 Task: Look for space in Dwārka, India from 2nd September, 2023 to 6th September, 2023 for 2 adults in price range Rs.15000 to Rs.20000. Place can be entire place with 1  bedroom having 1 bed and 1 bathroom. Property type can be house, flat, guest house, hotel. Amenities needed are: washing machine. Booking option can be shelf check-in. Required host language is English.
Action: Mouse moved to (474, 119)
Screenshot: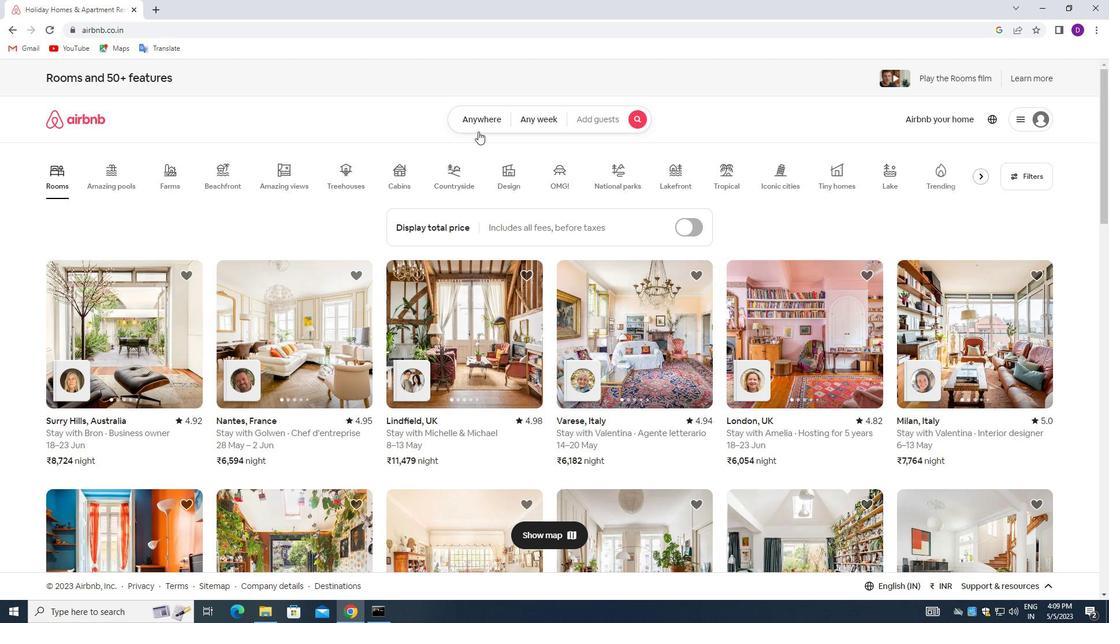 
Action: Mouse pressed left at (474, 119)
Screenshot: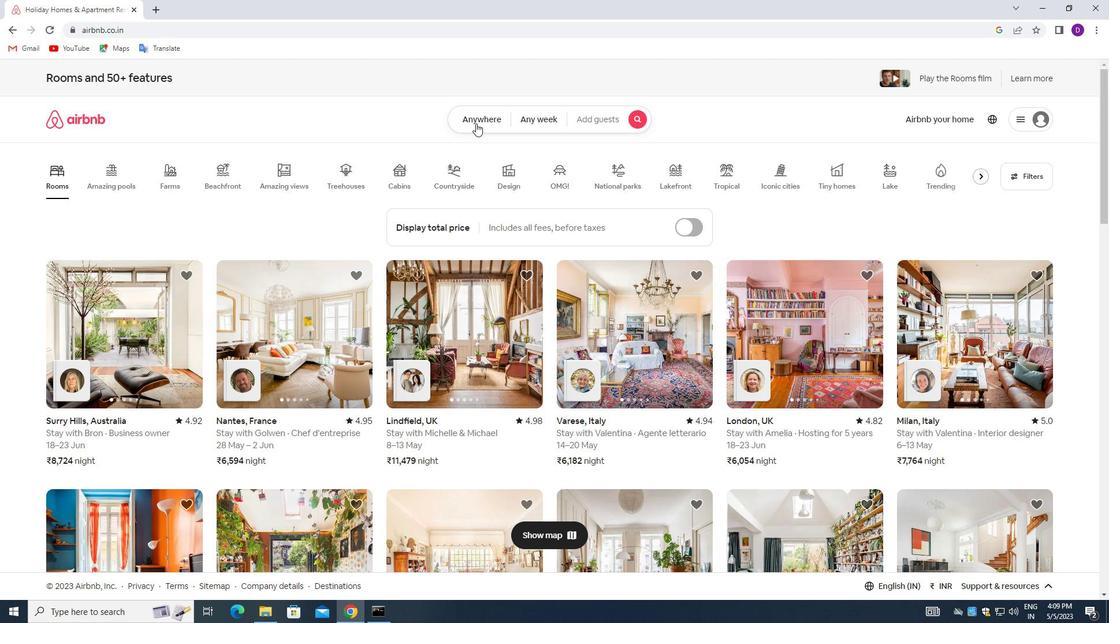 
Action: Mouse moved to (427, 165)
Screenshot: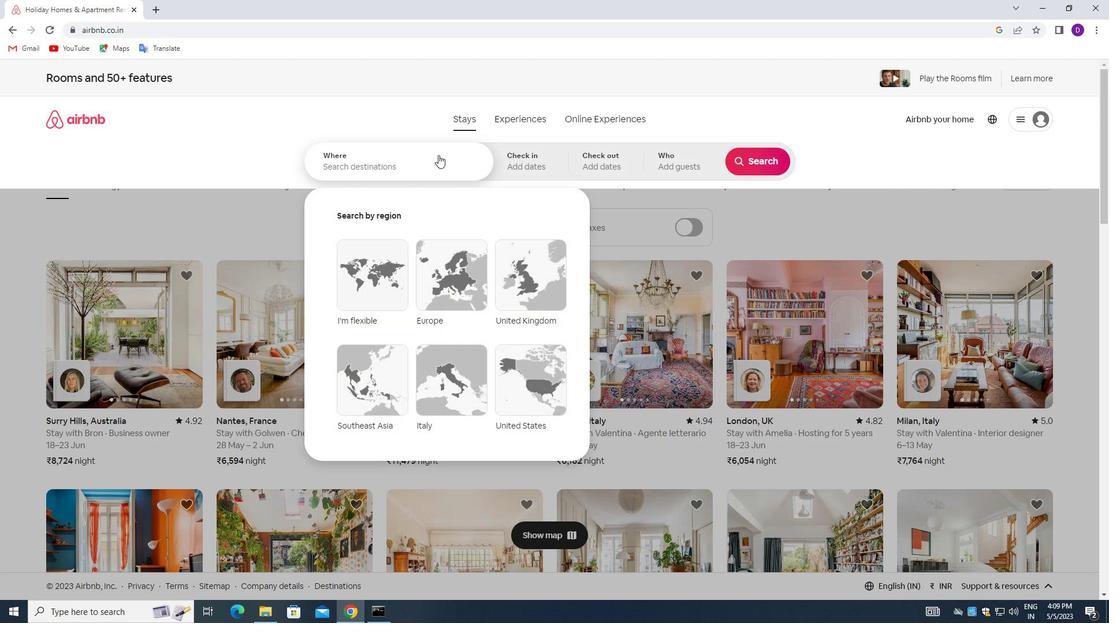 
Action: Mouse pressed left at (427, 165)
Screenshot: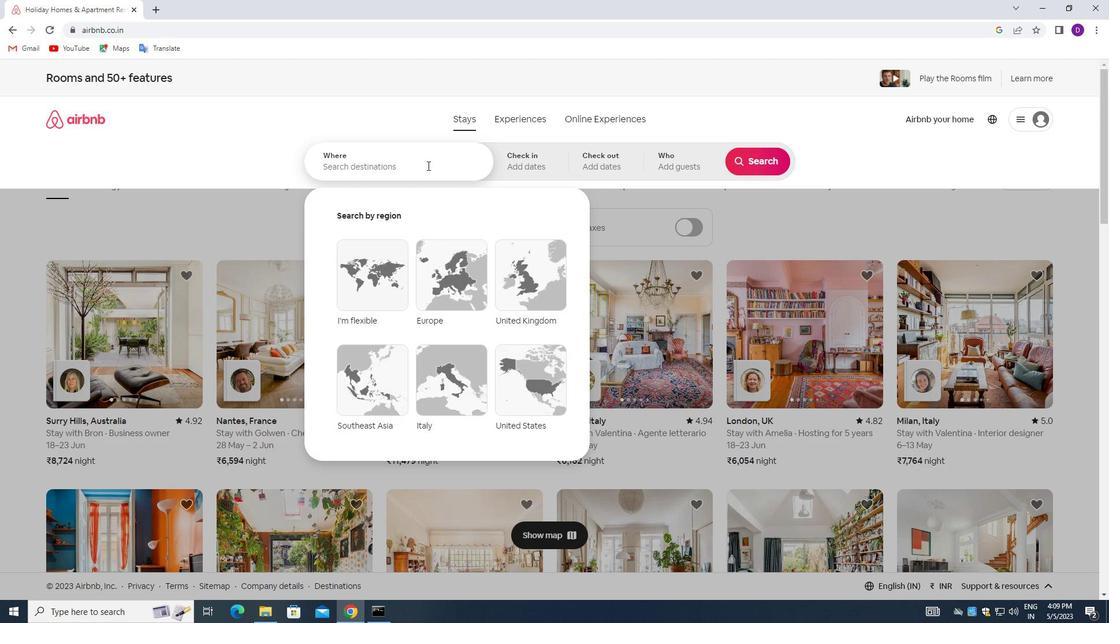 
Action: Mouse moved to (202, 246)
Screenshot: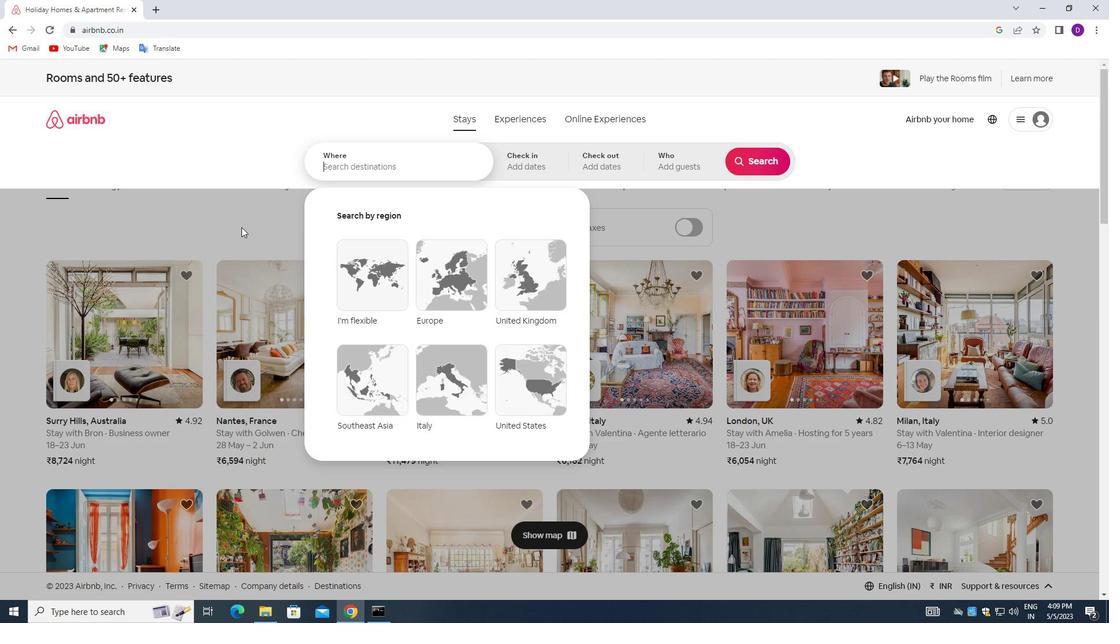 
Action: Key pressed <Key.shift_r>Dwarka,<Key.space><Key.shift>INDIA<Key.enter>
Screenshot: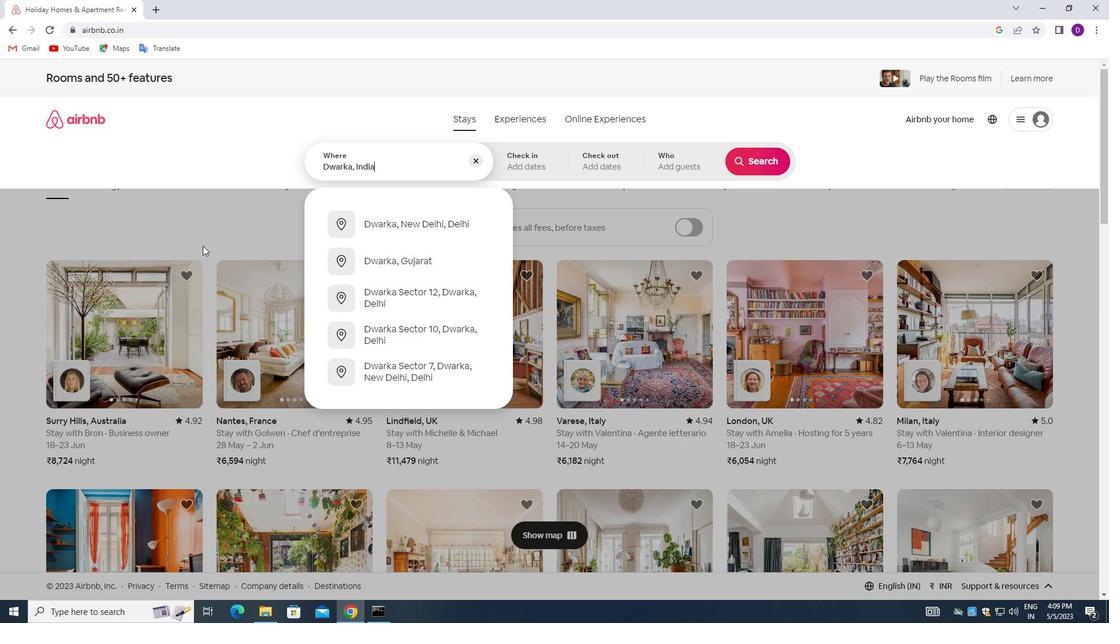 
Action: Mouse moved to (758, 256)
Screenshot: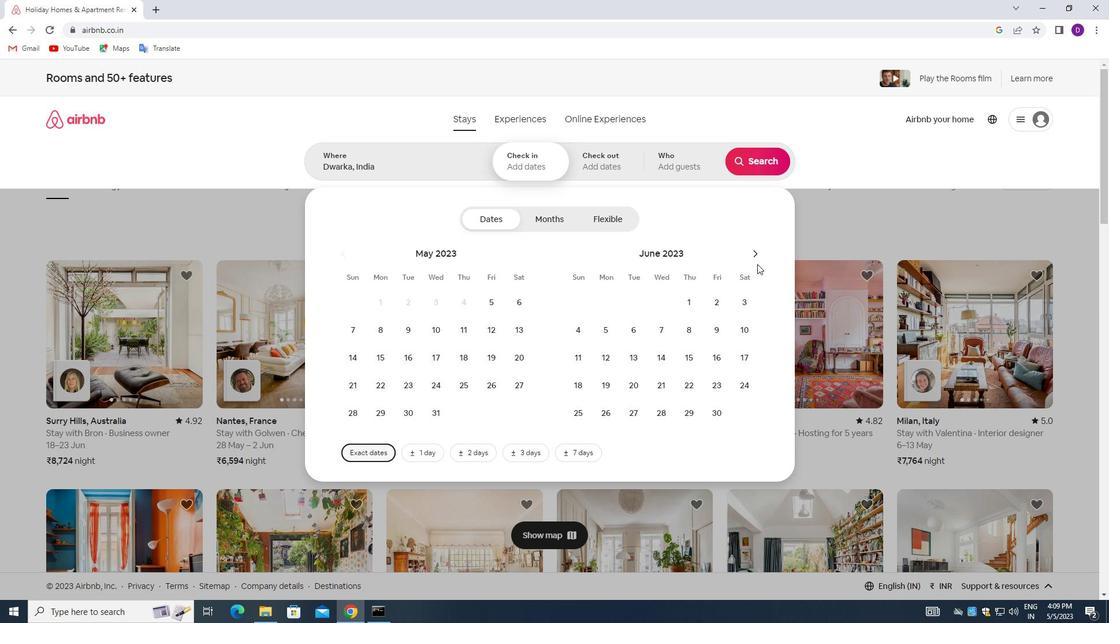 
Action: Mouse pressed left at (758, 256)
Screenshot: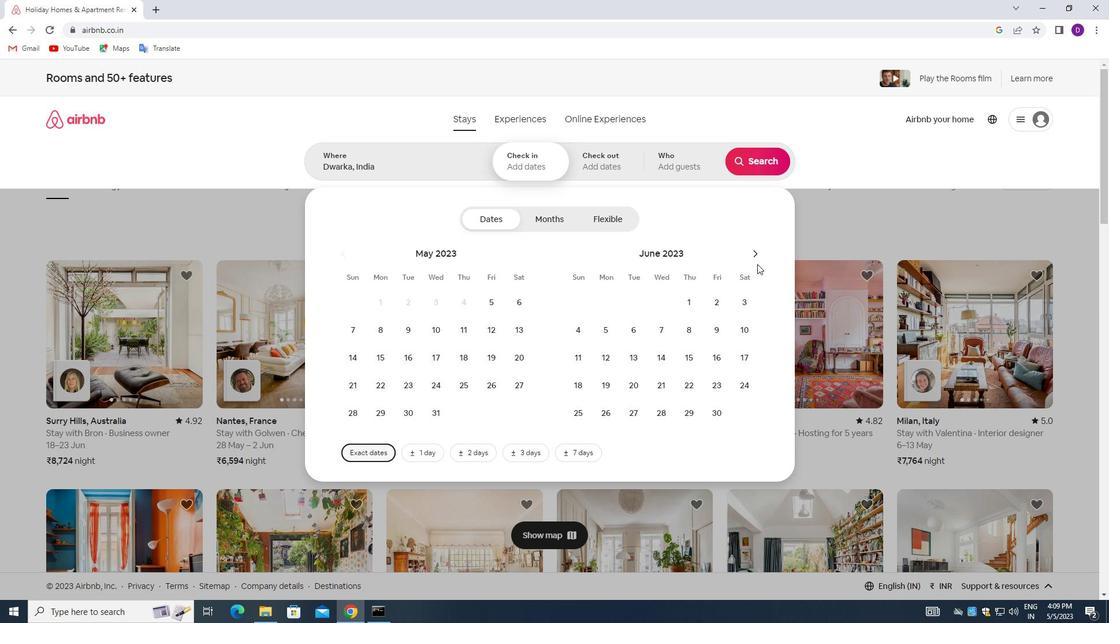 
Action: Mouse pressed left at (758, 256)
Screenshot: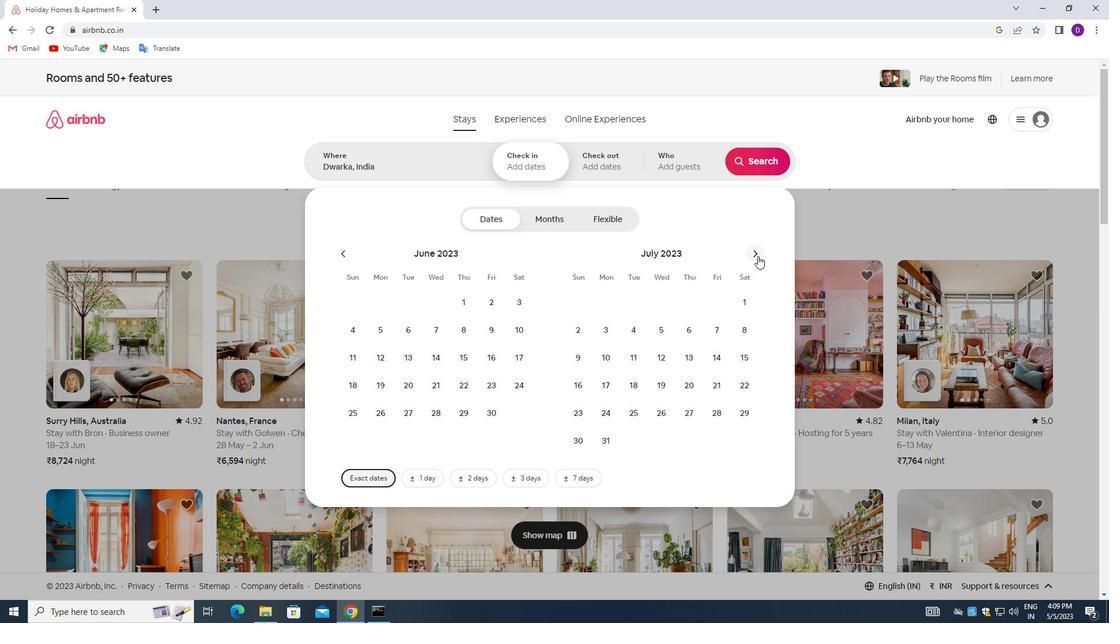 
Action: Mouse pressed left at (758, 256)
Screenshot: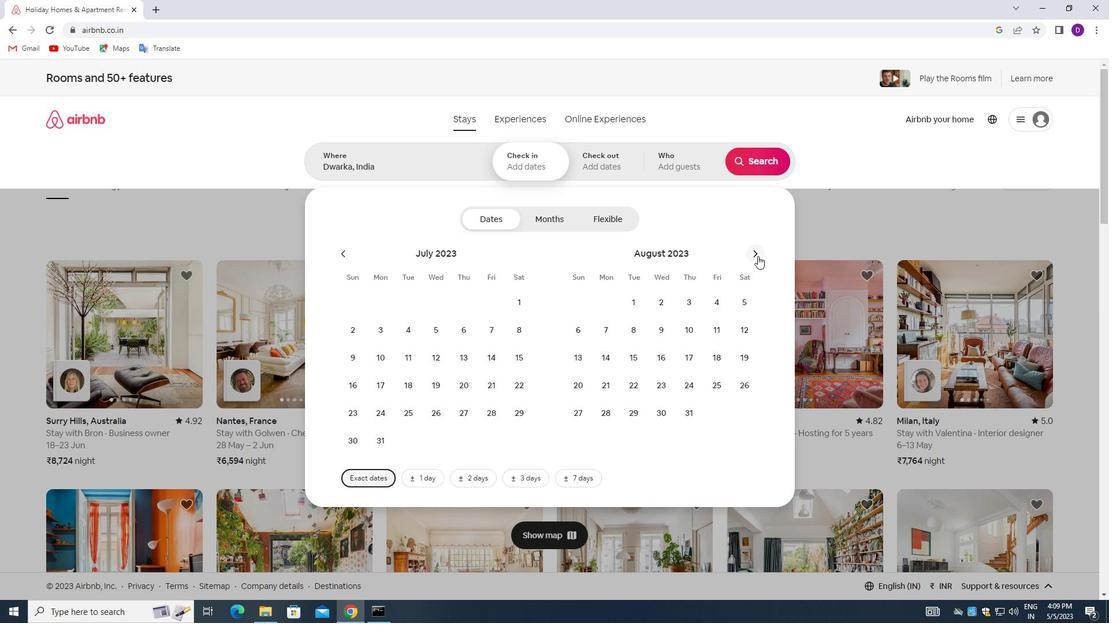 
Action: Mouse moved to (734, 301)
Screenshot: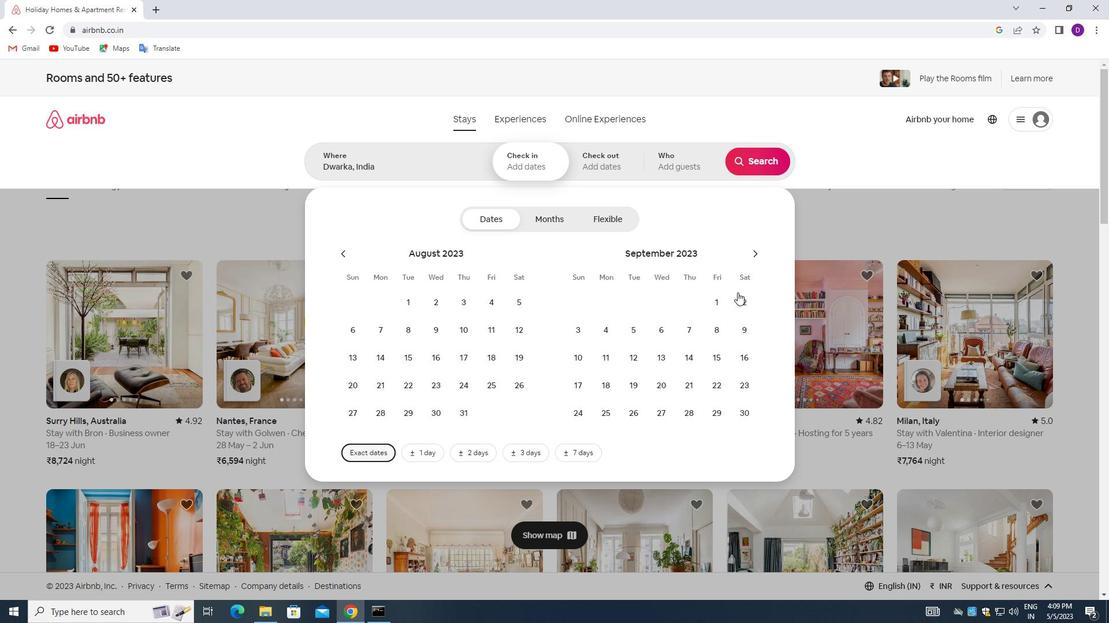 
Action: Mouse pressed left at (734, 301)
Screenshot: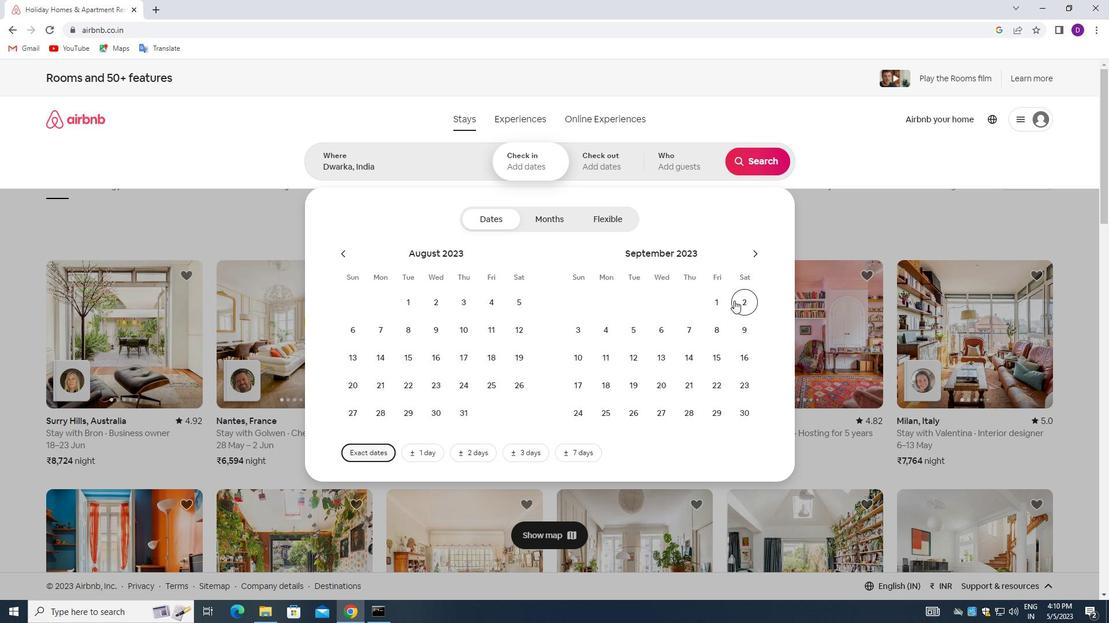 
Action: Mouse moved to (667, 336)
Screenshot: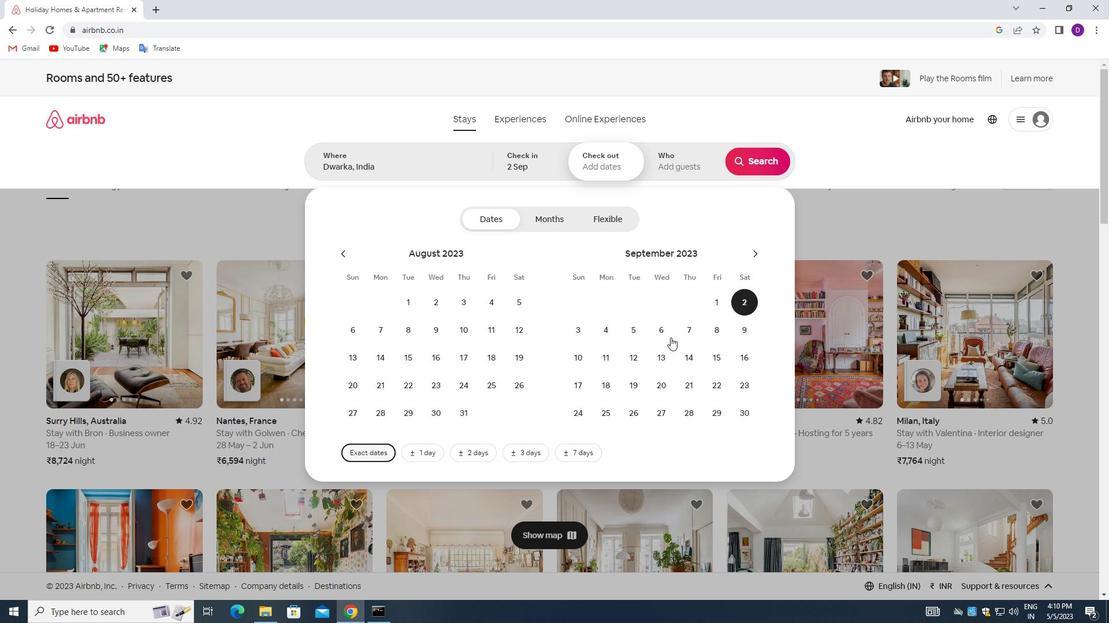 
Action: Mouse pressed left at (667, 336)
Screenshot: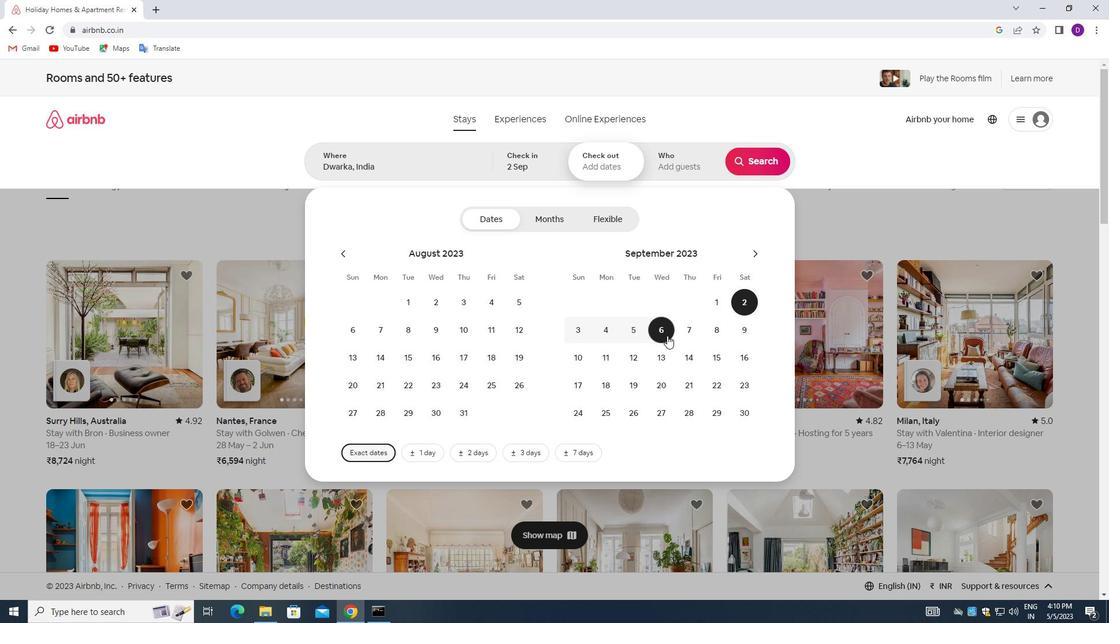 
Action: Mouse moved to (671, 166)
Screenshot: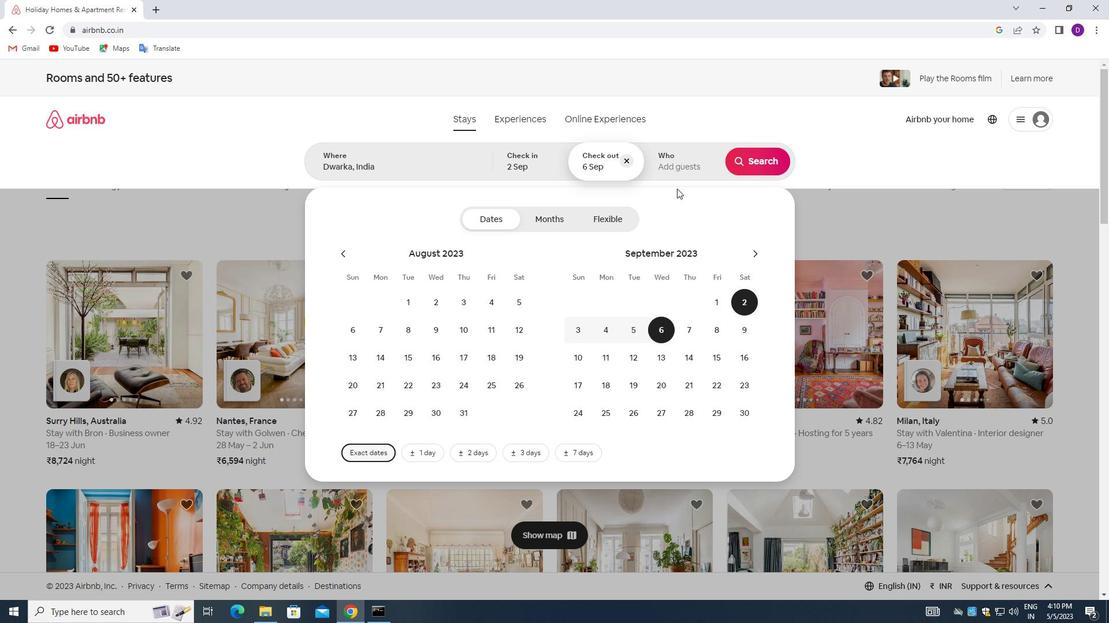 
Action: Mouse pressed left at (671, 166)
Screenshot: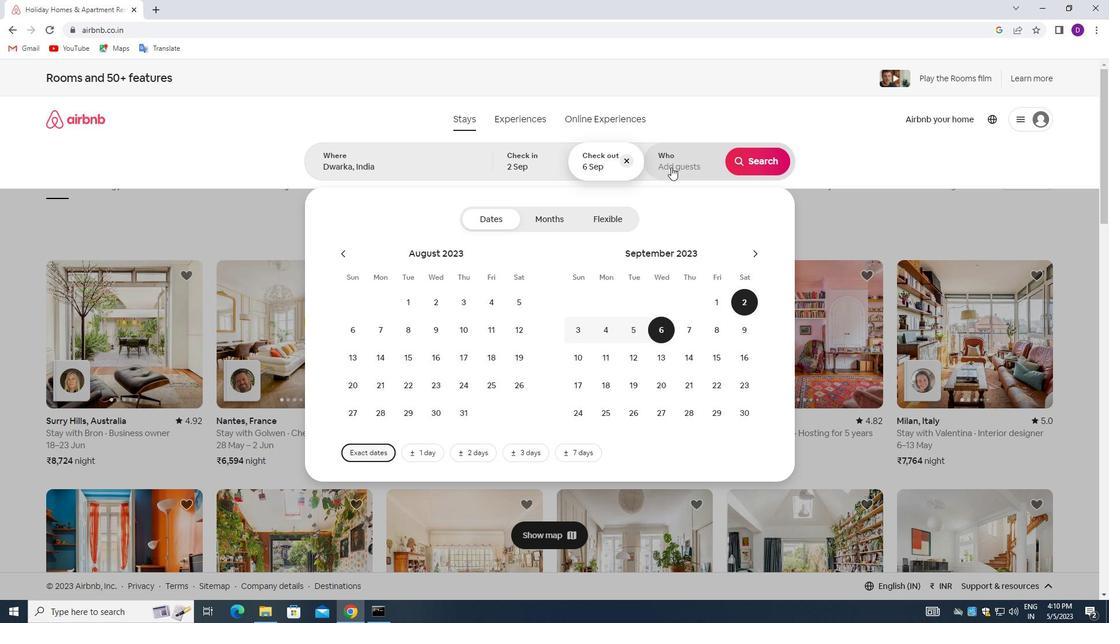 
Action: Mouse moved to (770, 217)
Screenshot: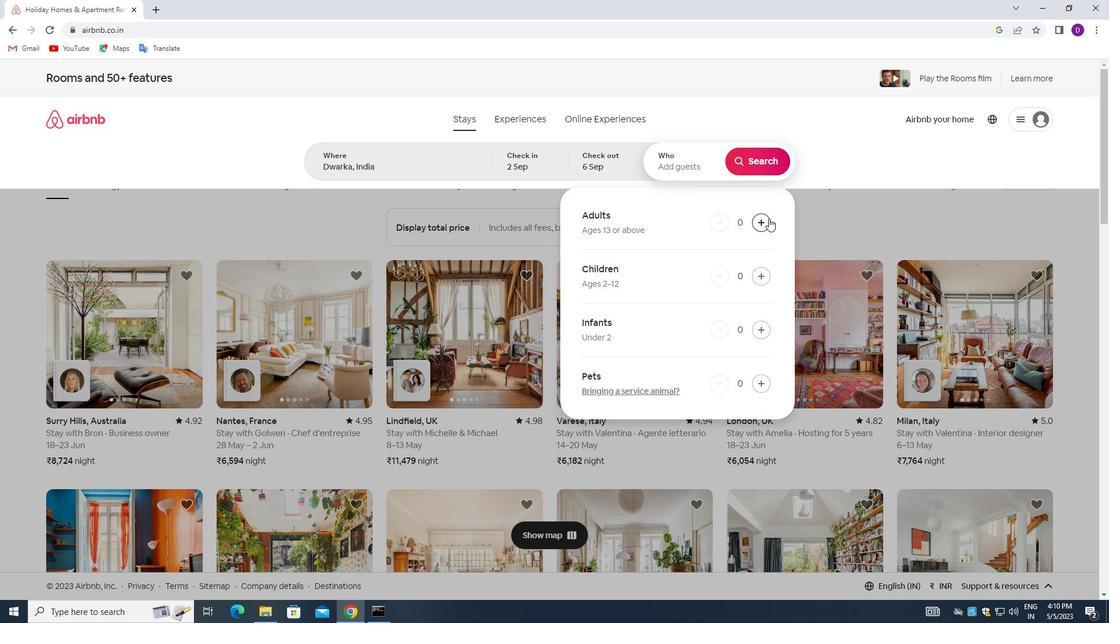 
Action: Mouse pressed left at (770, 217)
Screenshot: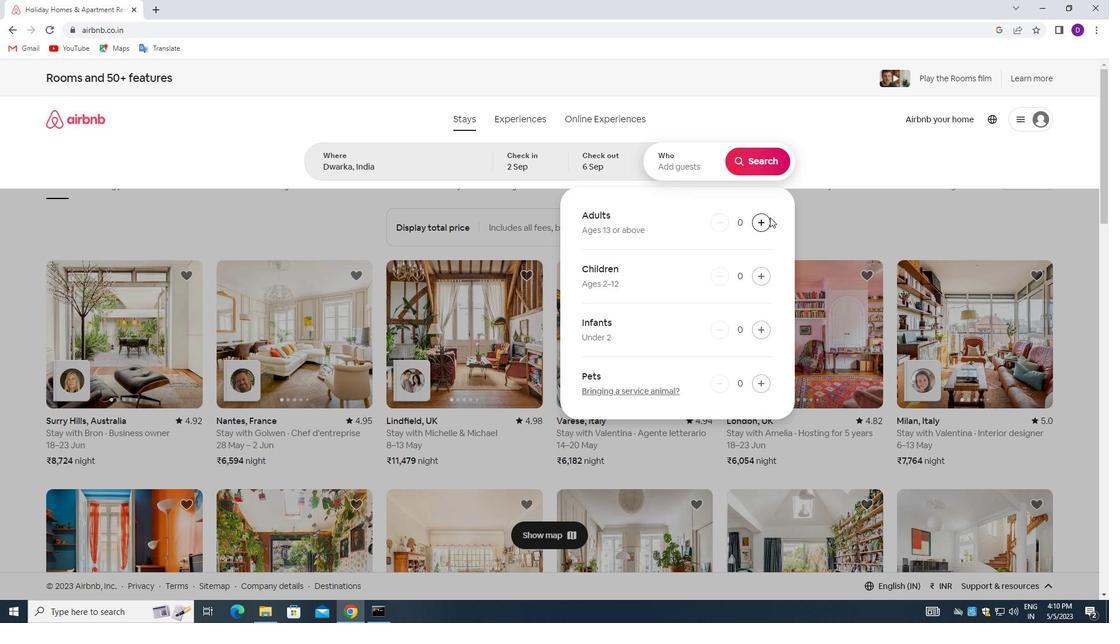 
Action: Mouse moved to (764, 218)
Screenshot: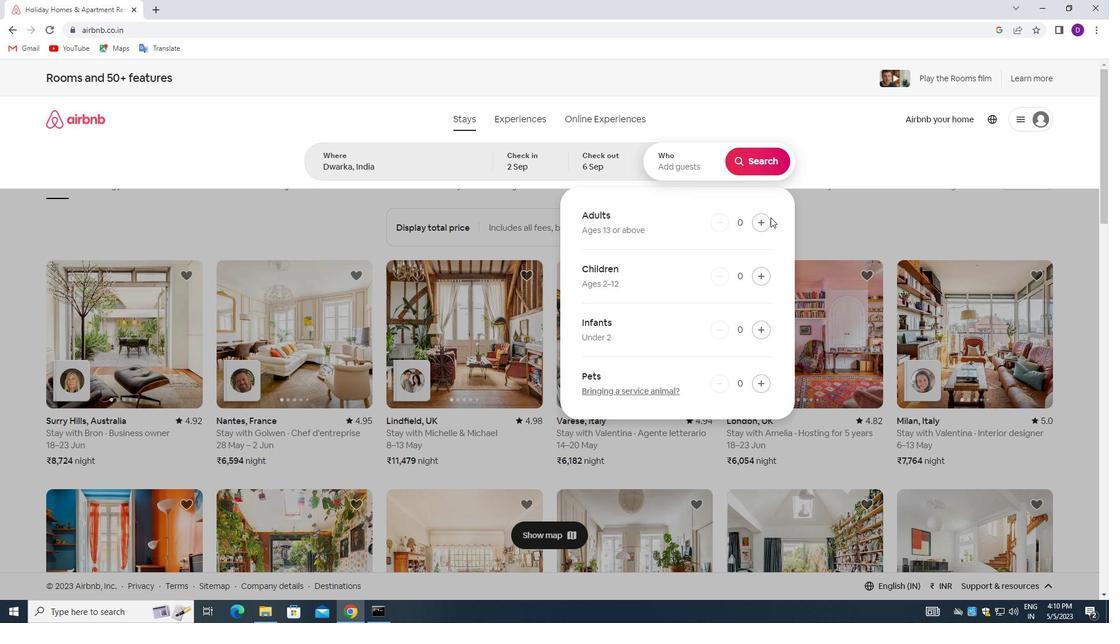 
Action: Mouse pressed left at (764, 218)
Screenshot: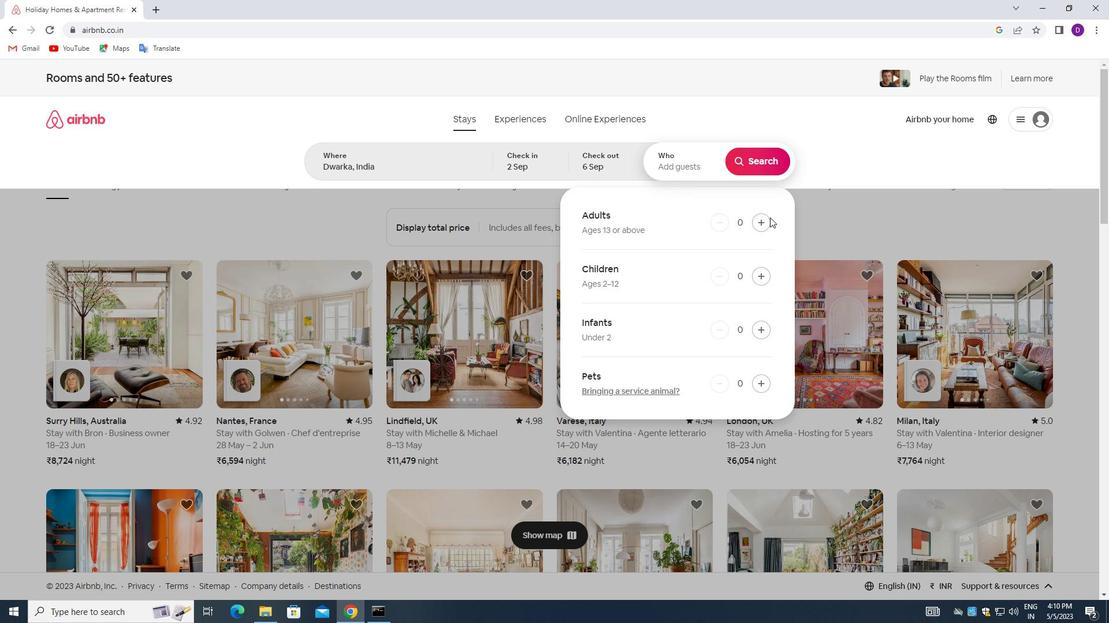 
Action: Mouse pressed left at (764, 218)
Screenshot: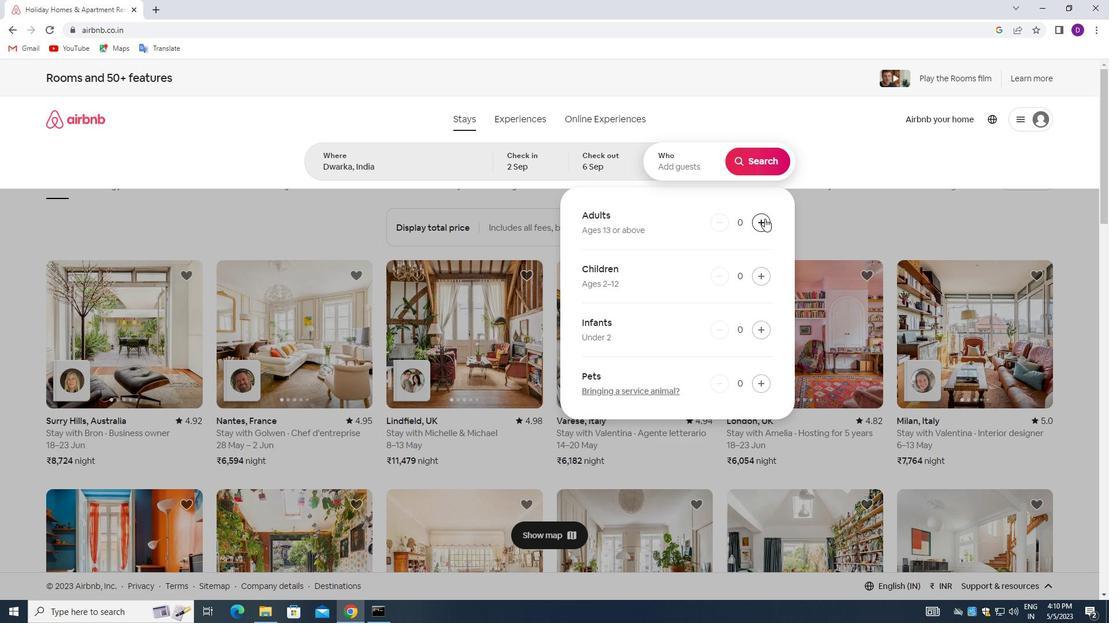 
Action: Mouse moved to (760, 154)
Screenshot: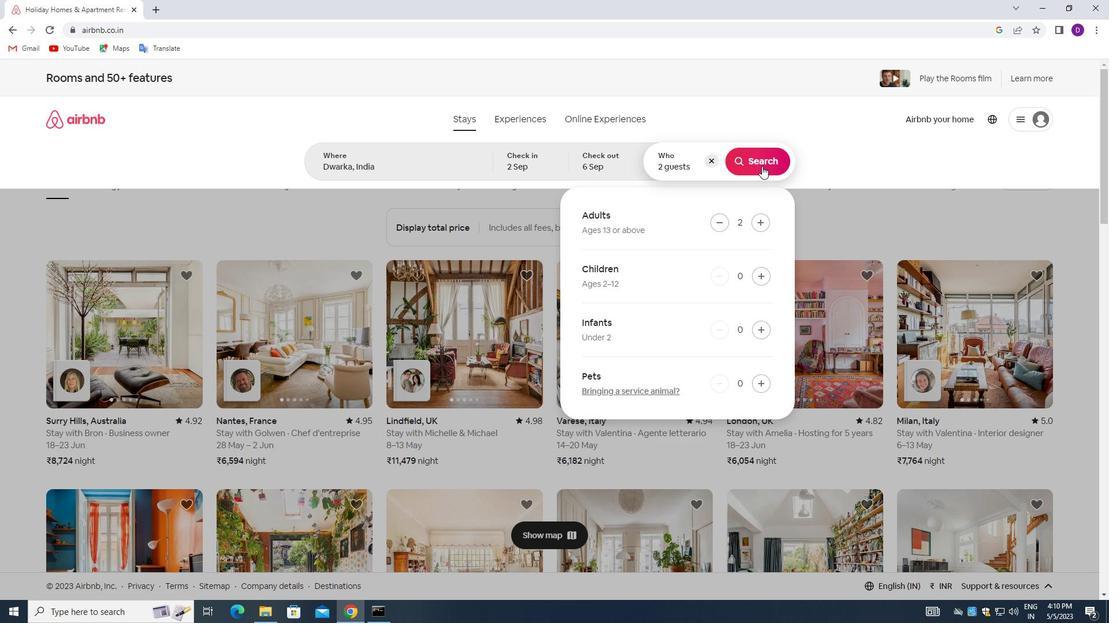 
Action: Mouse pressed left at (760, 154)
Screenshot: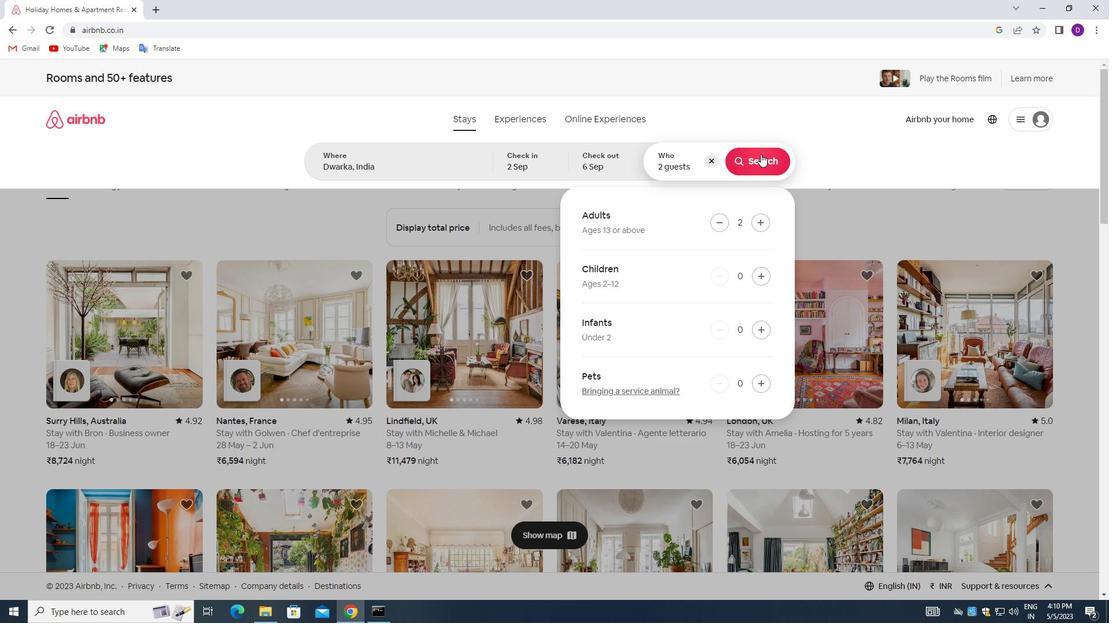 
Action: Mouse moved to (1044, 128)
Screenshot: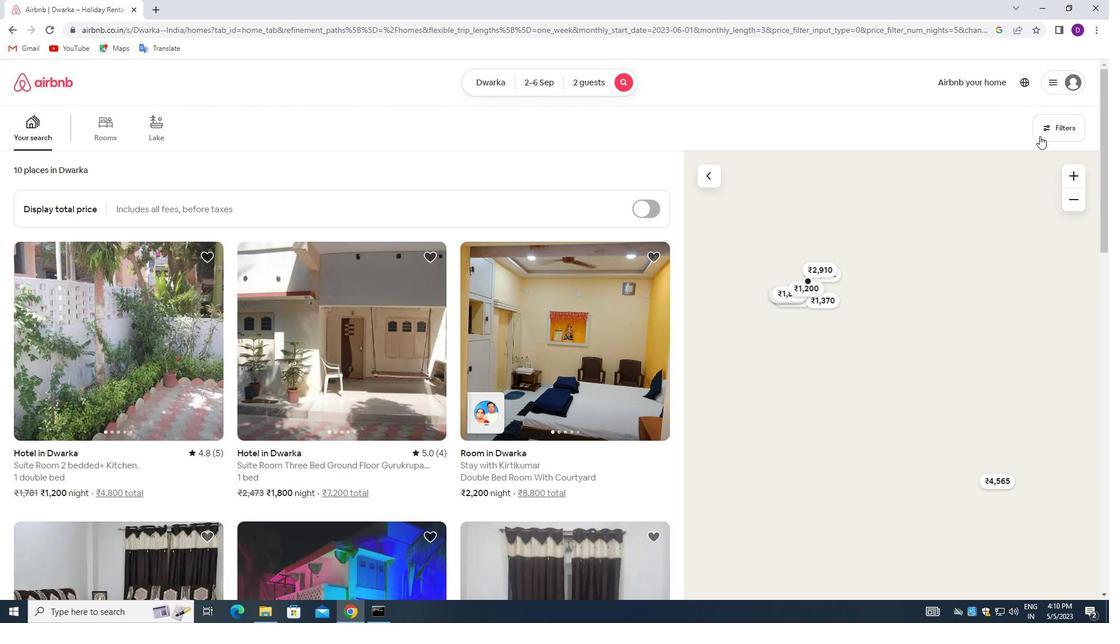 
Action: Mouse pressed left at (1044, 128)
Screenshot: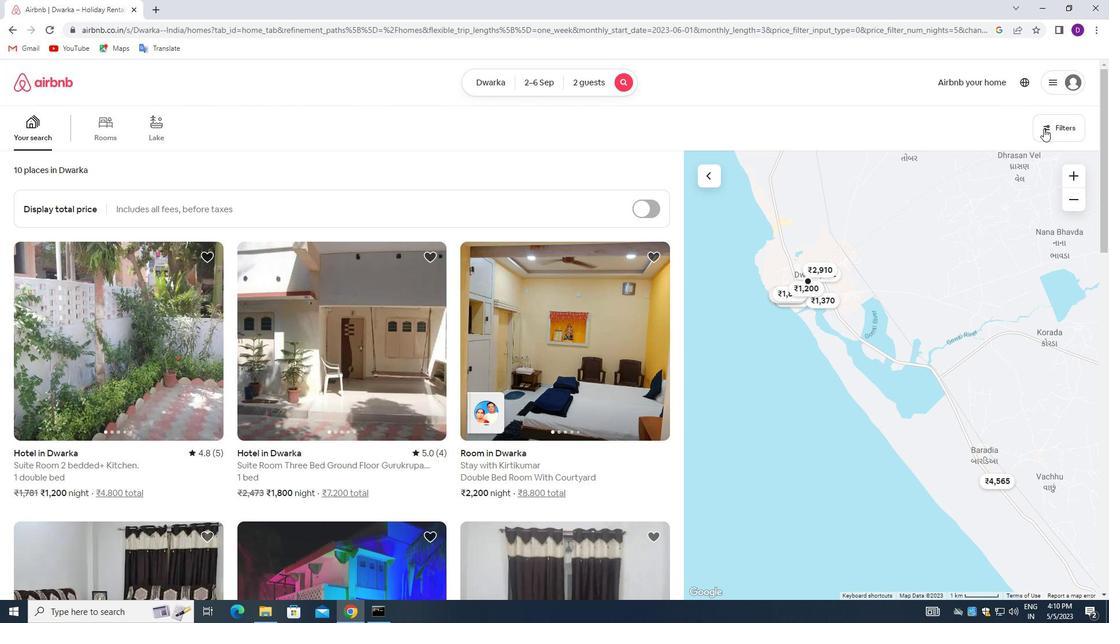 
Action: Mouse moved to (478, 328)
Screenshot: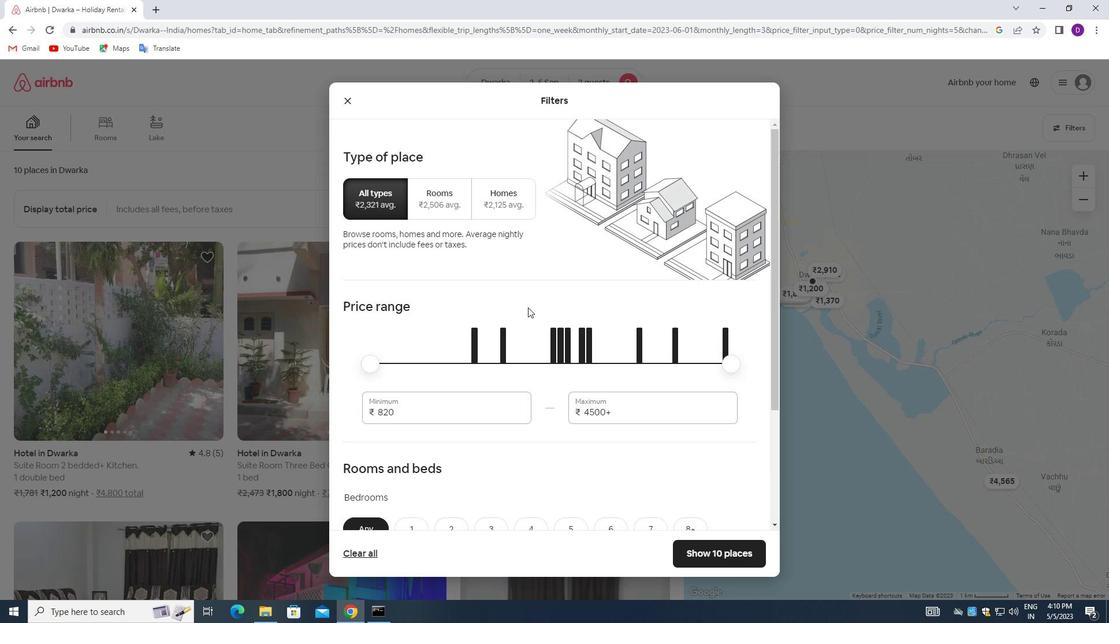 
Action: Mouse scrolled (478, 327) with delta (0, 0)
Screenshot: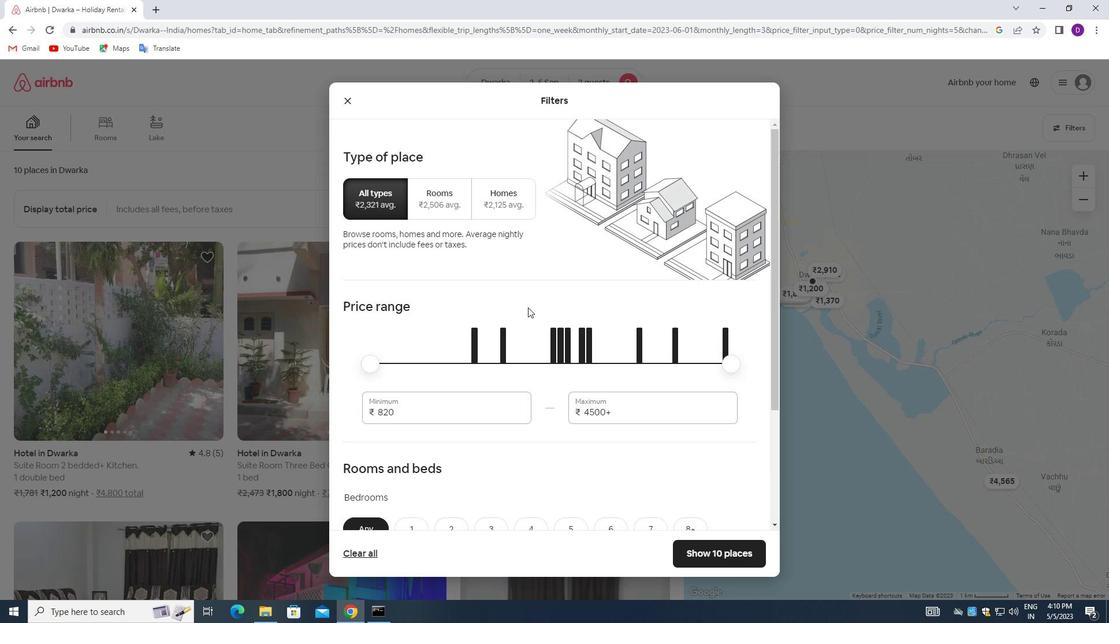 
Action: Mouse moved to (476, 330)
Screenshot: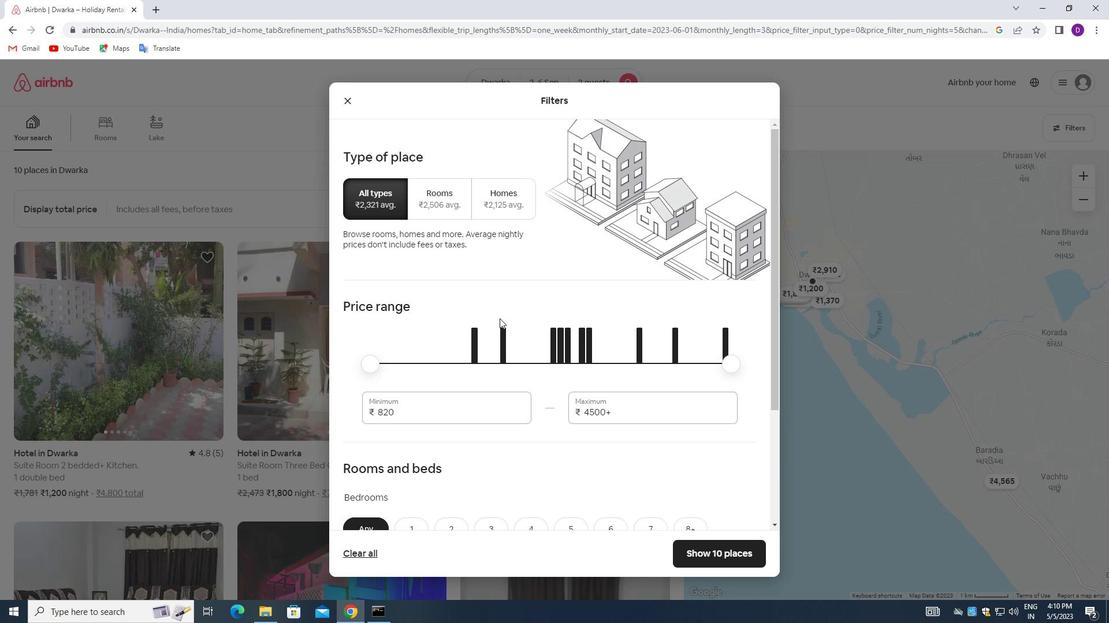 
Action: Mouse scrolled (476, 329) with delta (0, 0)
Screenshot: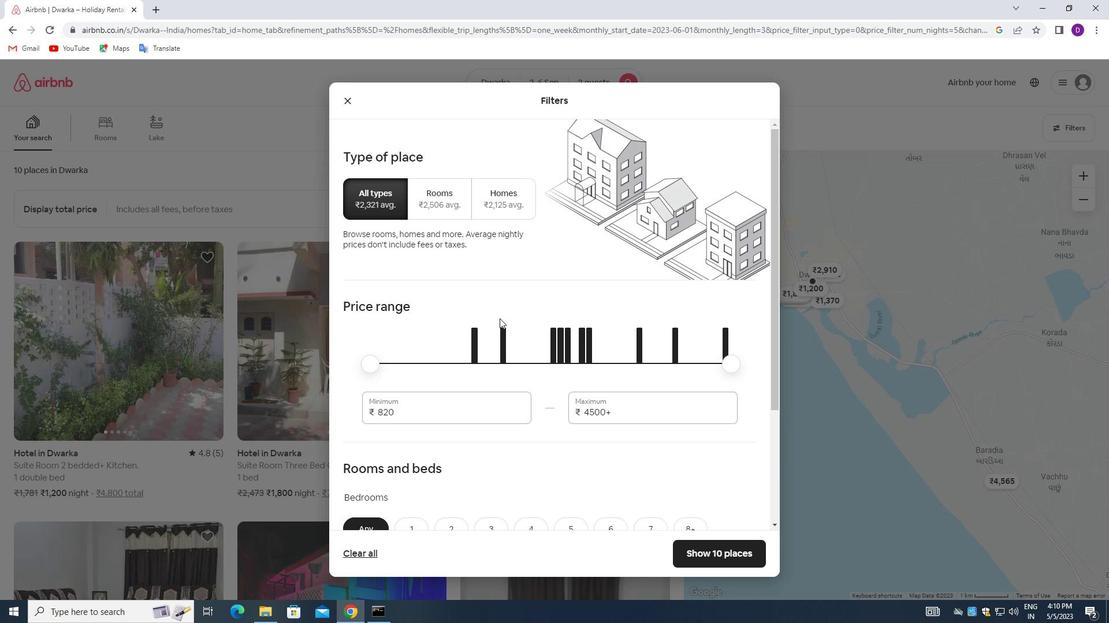 
Action: Mouse moved to (400, 297)
Screenshot: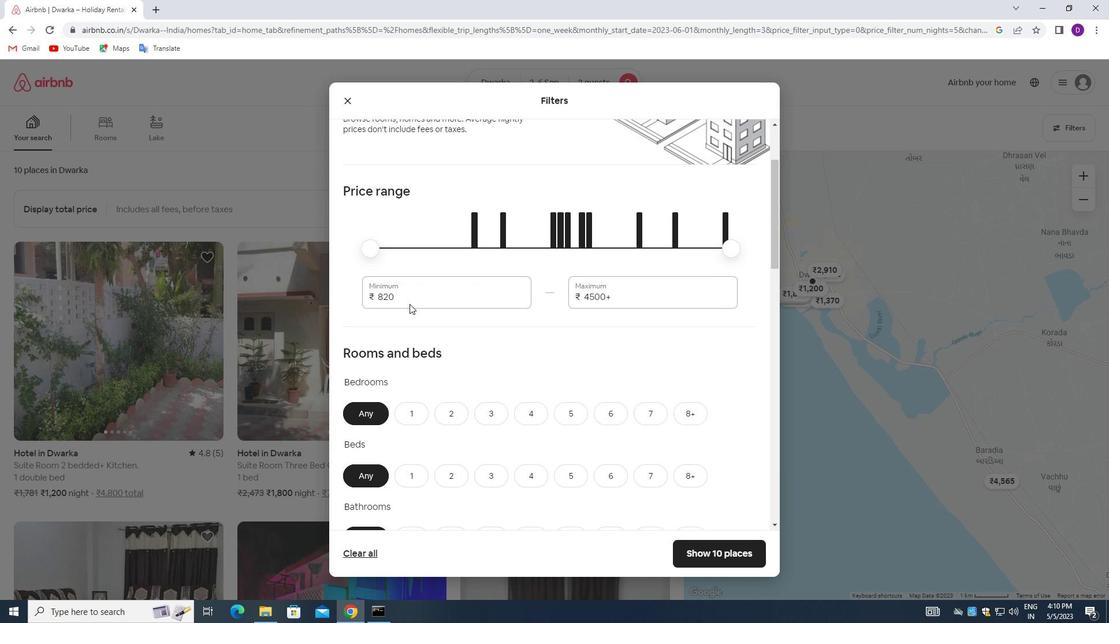 
Action: Mouse pressed left at (400, 297)
Screenshot: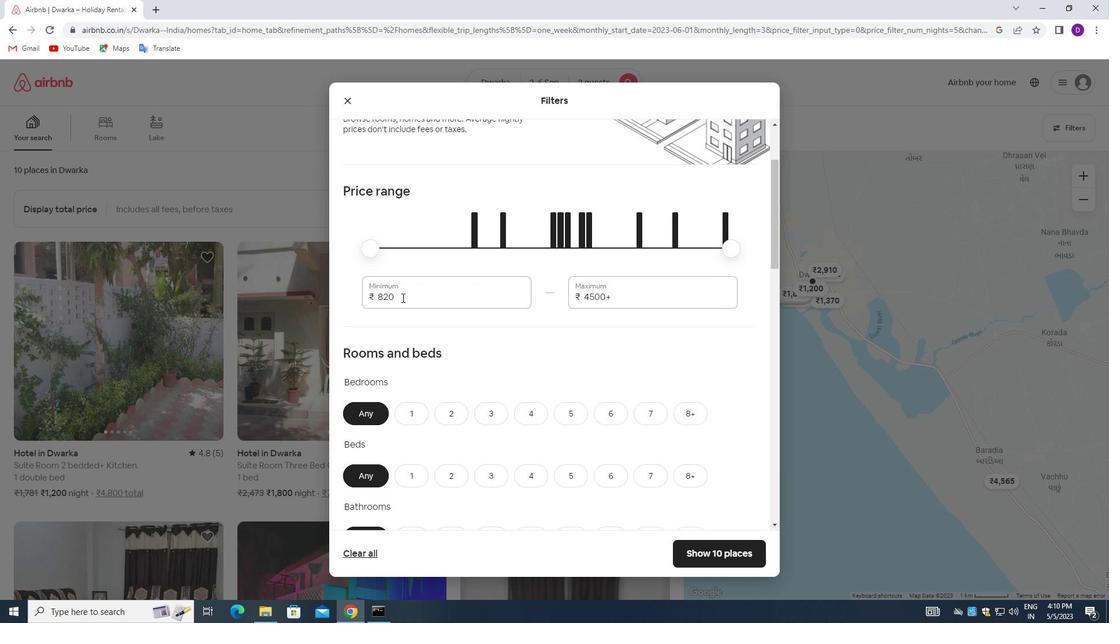 
Action: Mouse pressed left at (400, 297)
Screenshot: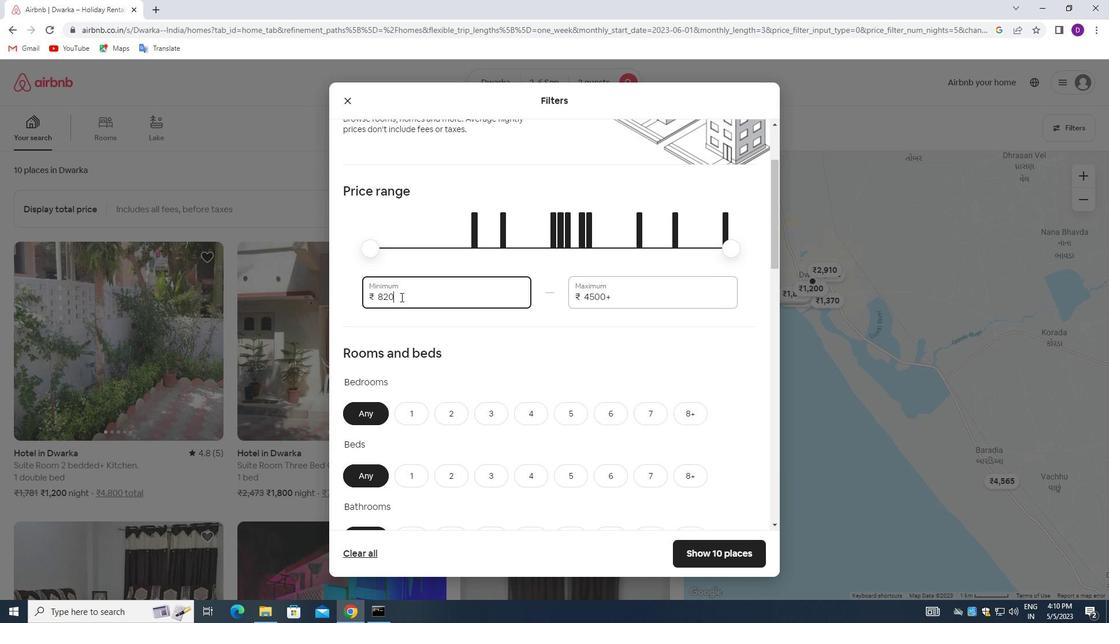
Action: Key pressed 15000<Key.tab>20000
Screenshot: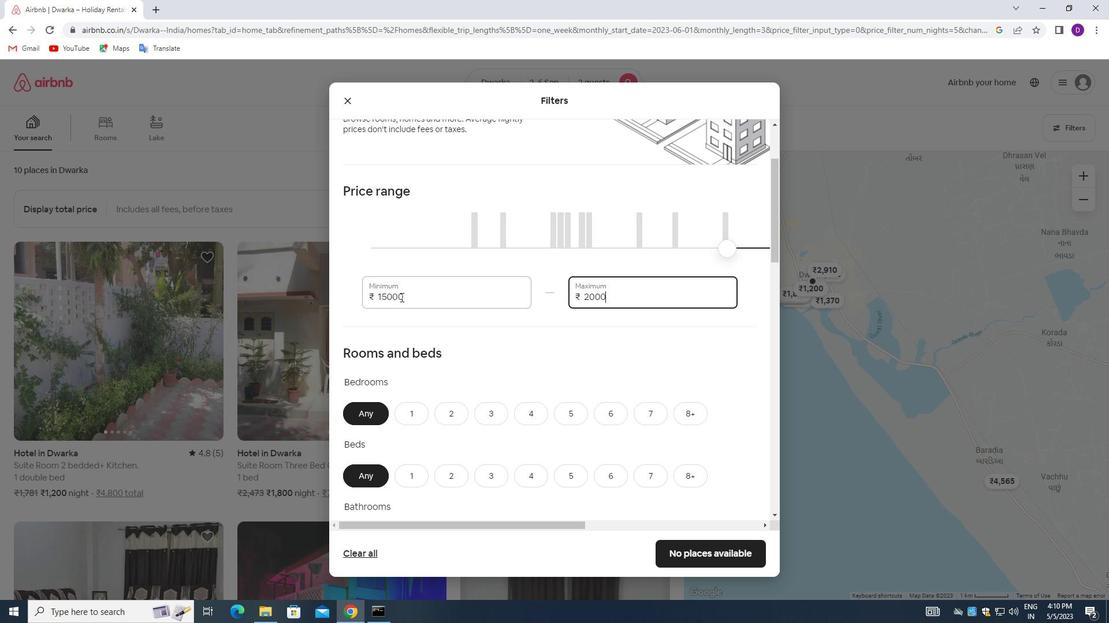 
Action: Mouse moved to (485, 314)
Screenshot: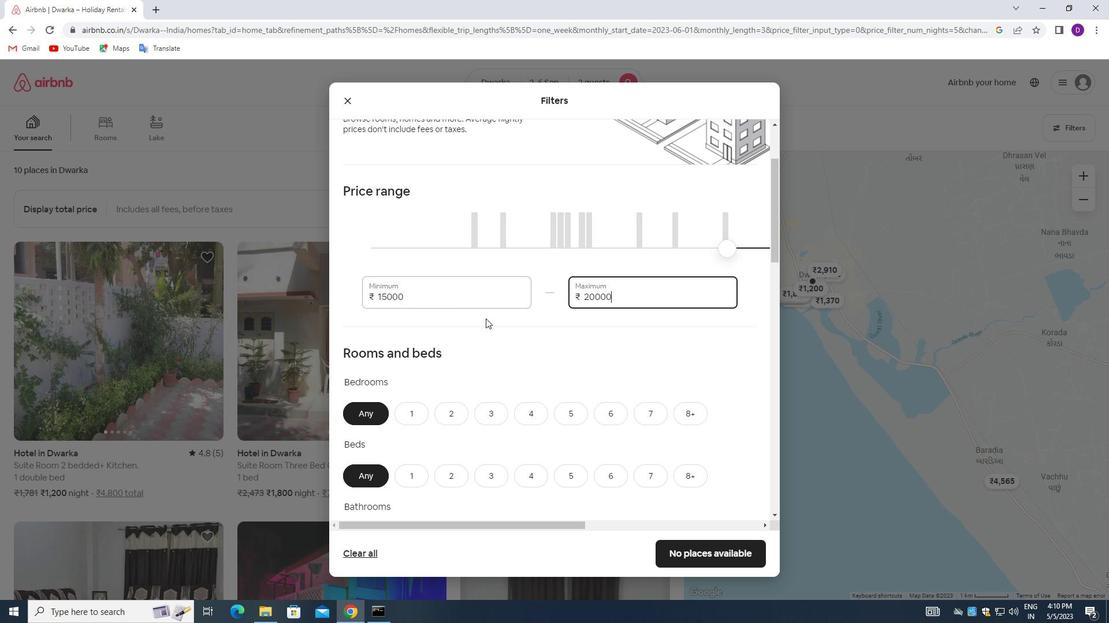 
Action: Mouse scrolled (485, 314) with delta (0, 0)
Screenshot: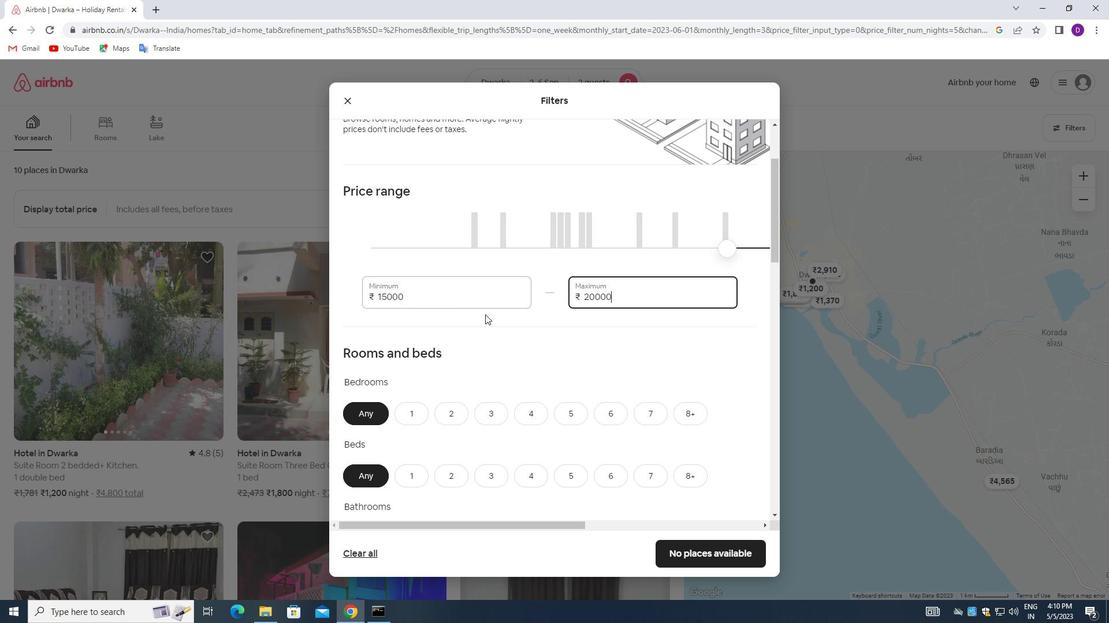 
Action: Mouse scrolled (485, 314) with delta (0, 0)
Screenshot: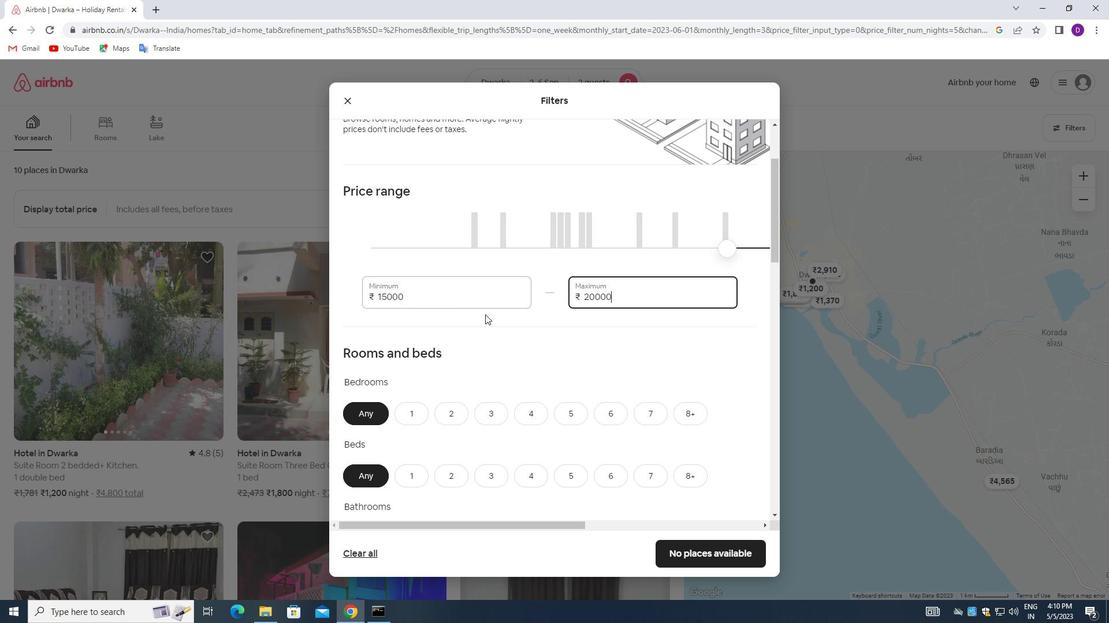 
Action: Mouse moved to (485, 315)
Screenshot: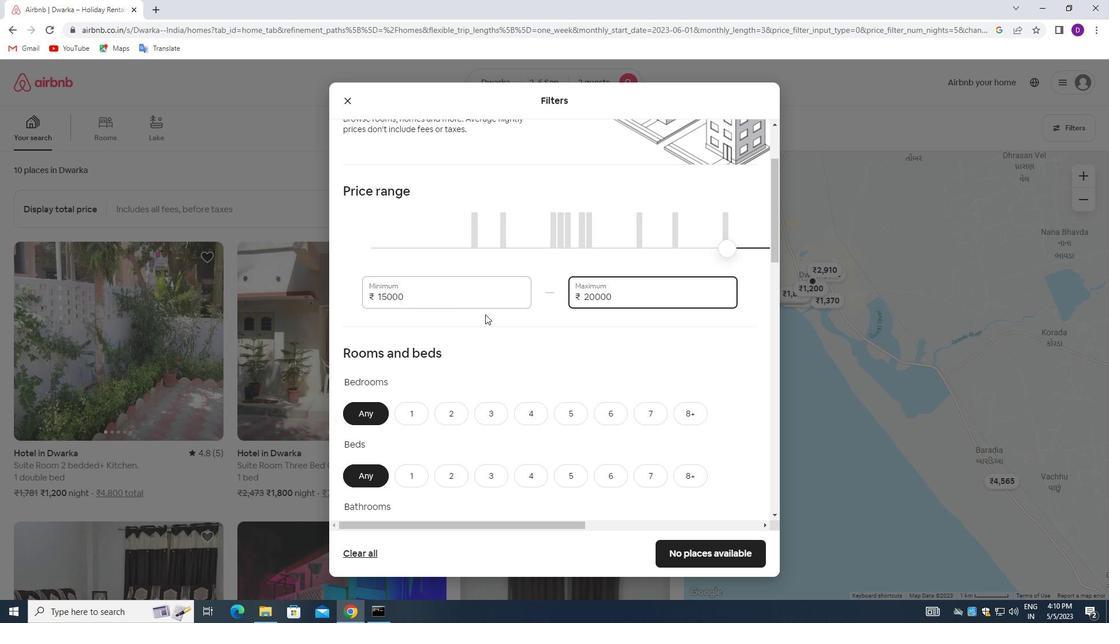 
Action: Mouse scrolled (485, 314) with delta (0, 0)
Screenshot: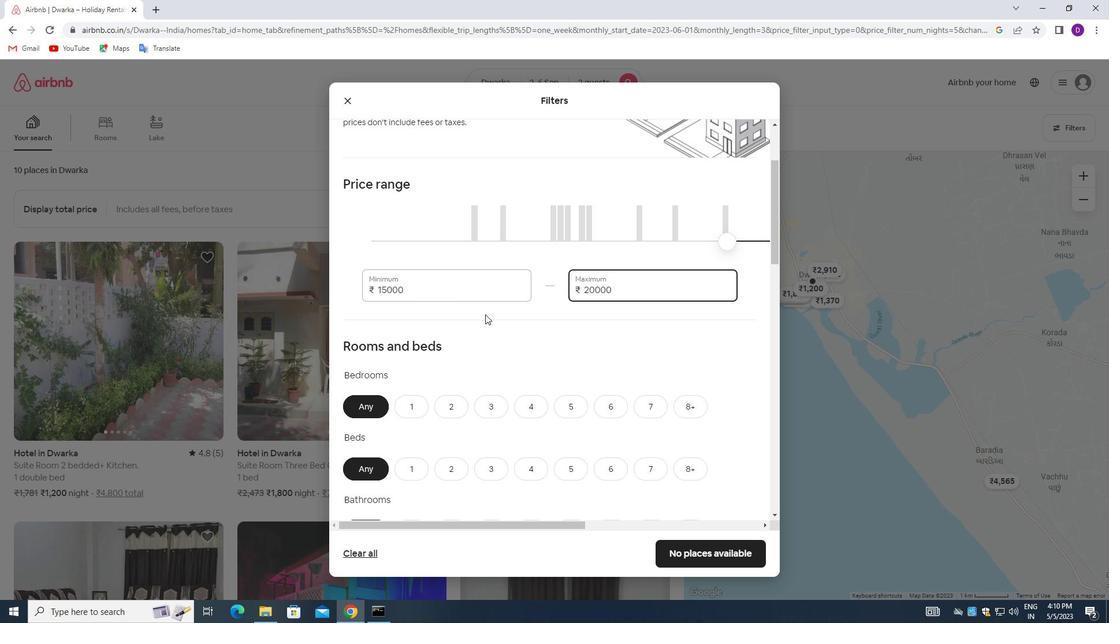 
Action: Mouse moved to (412, 250)
Screenshot: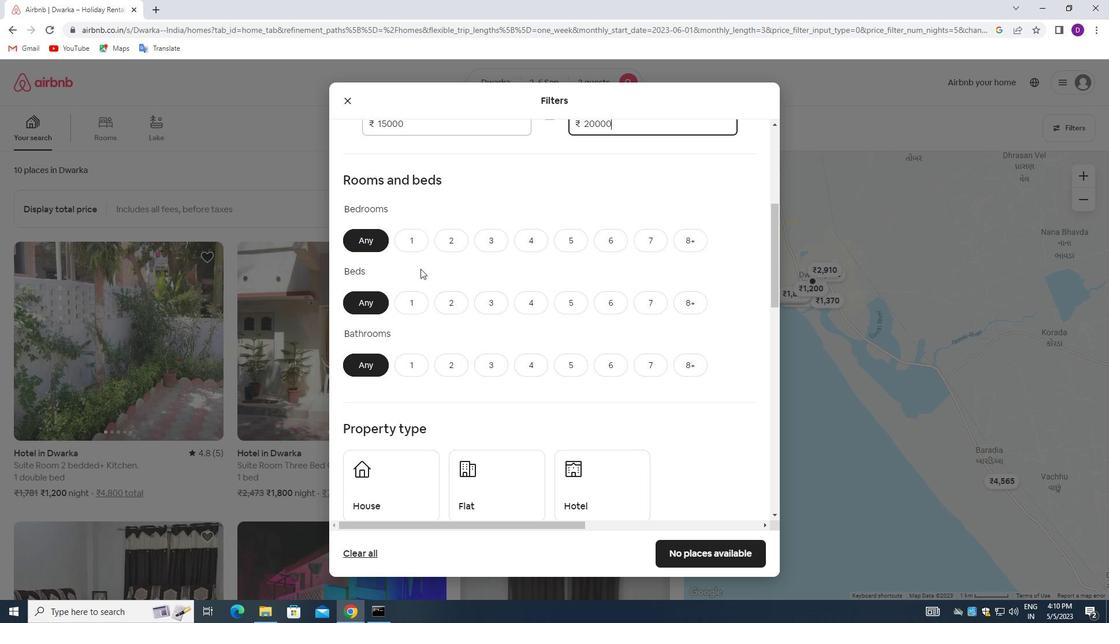 
Action: Mouse pressed left at (412, 250)
Screenshot: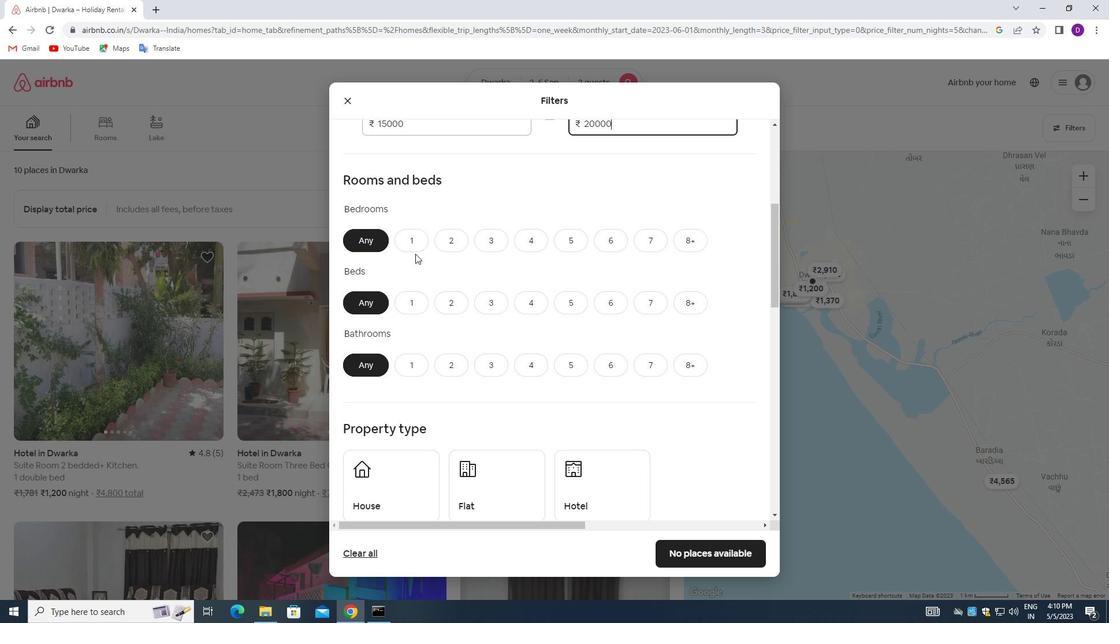 
Action: Mouse moved to (407, 293)
Screenshot: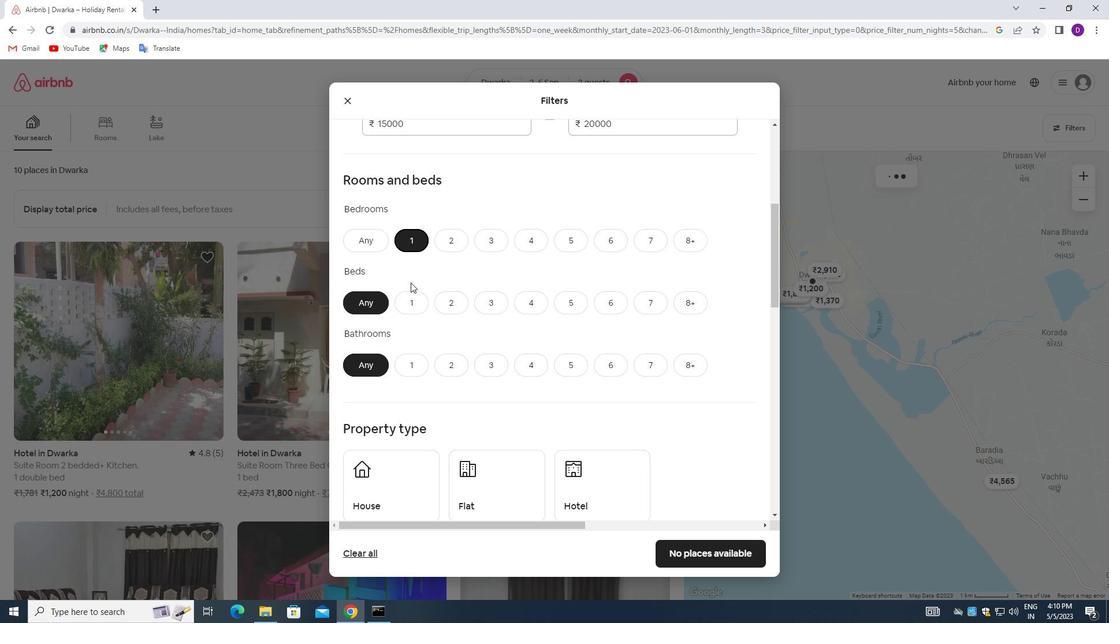 
Action: Mouse pressed left at (407, 293)
Screenshot: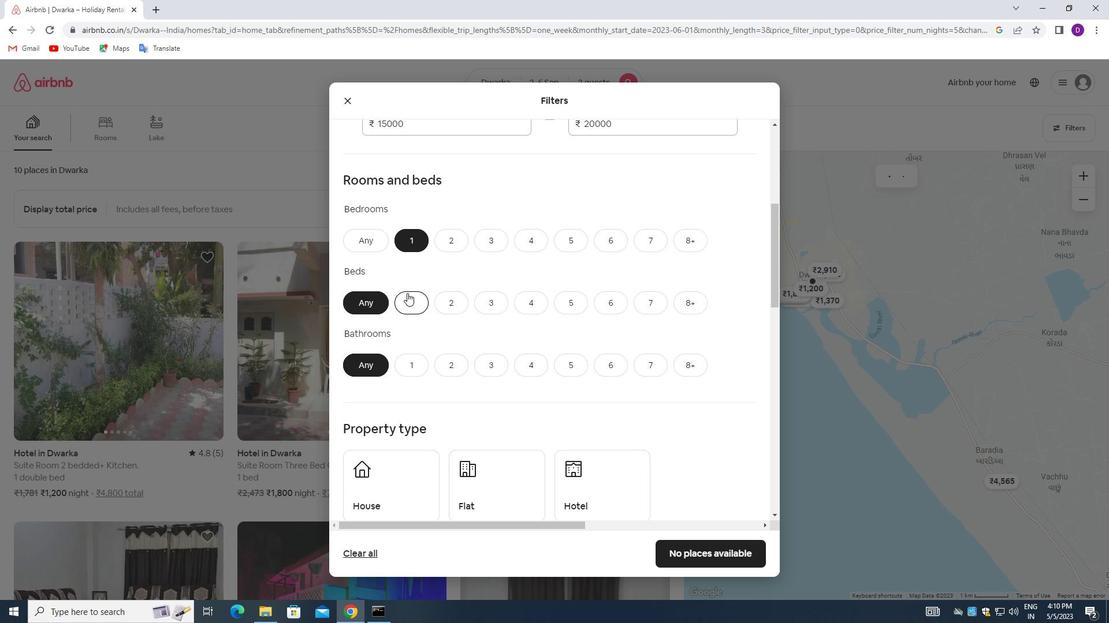 
Action: Mouse moved to (407, 349)
Screenshot: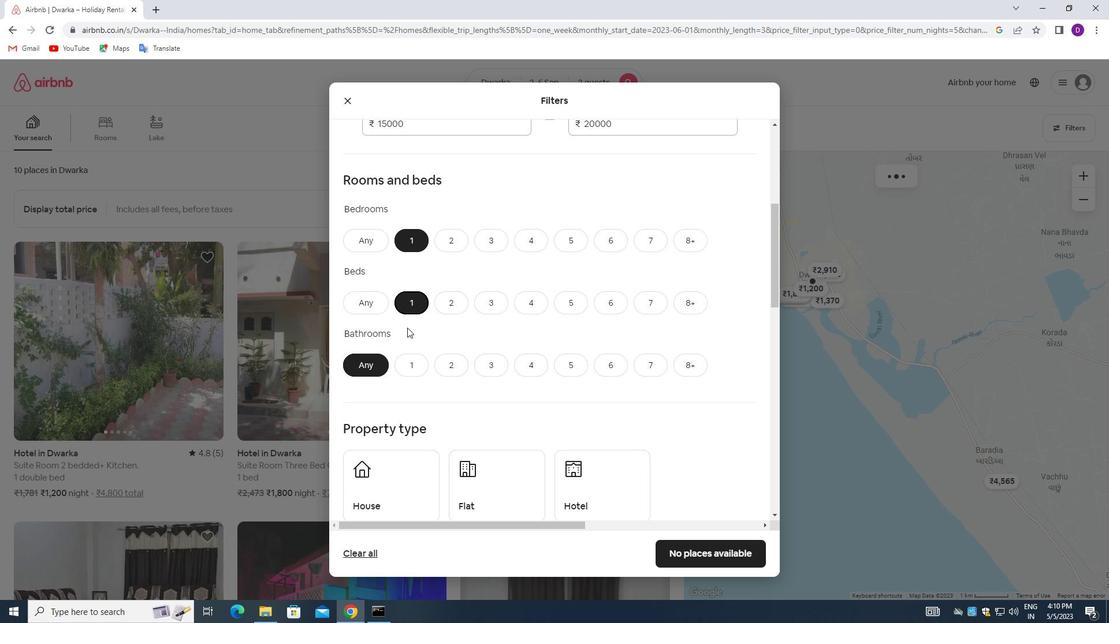 
Action: Mouse pressed left at (407, 349)
Screenshot: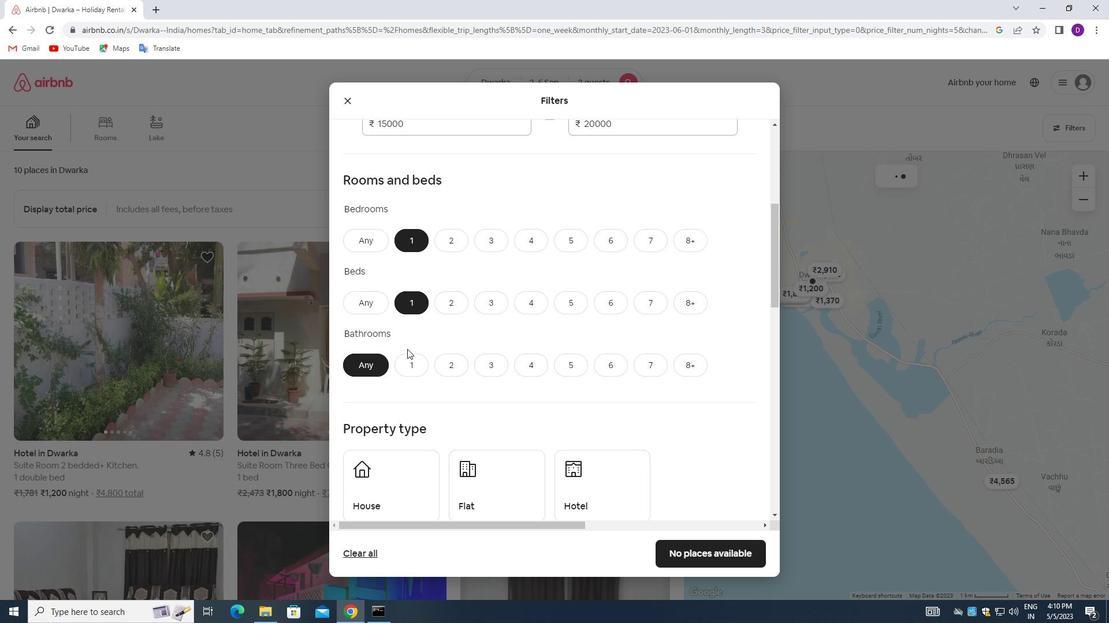 
Action: Mouse moved to (413, 363)
Screenshot: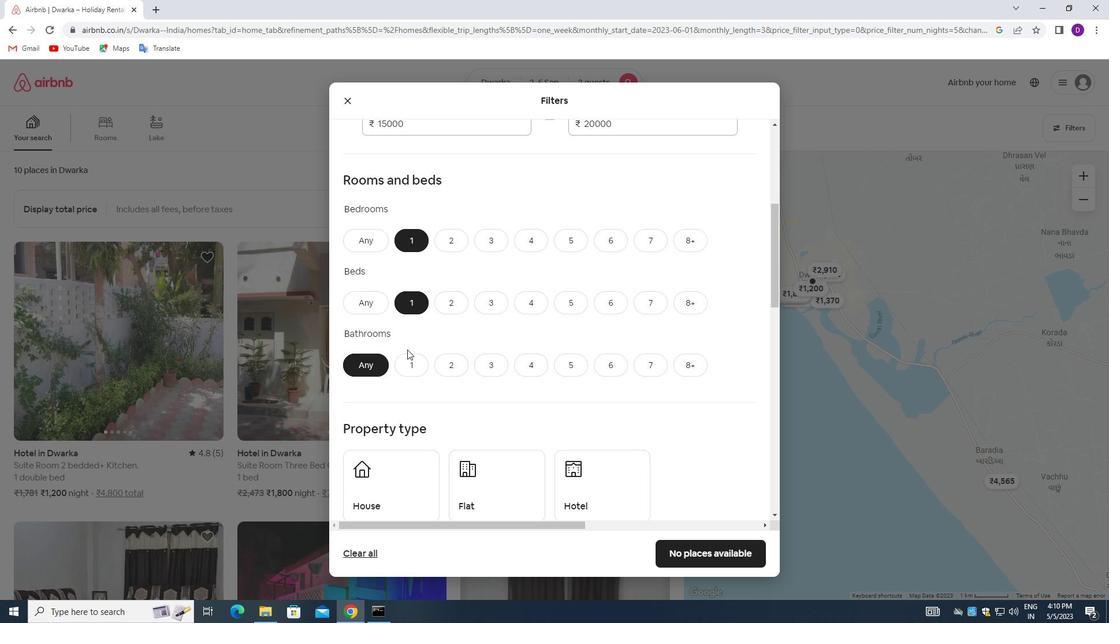 
Action: Mouse pressed left at (413, 363)
Screenshot: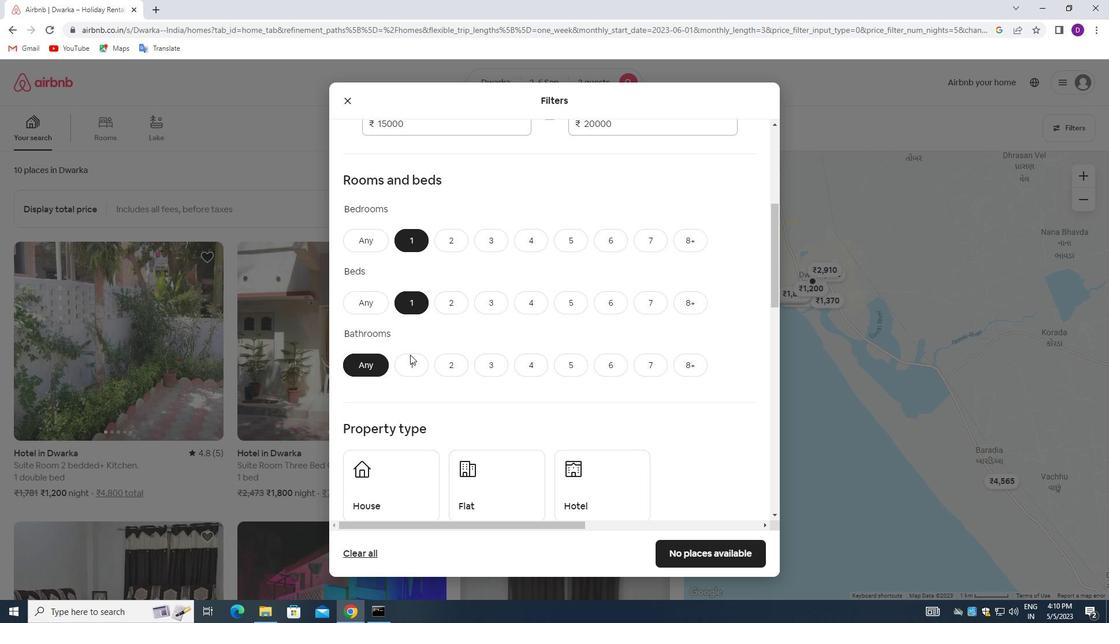 
Action: Mouse moved to (466, 325)
Screenshot: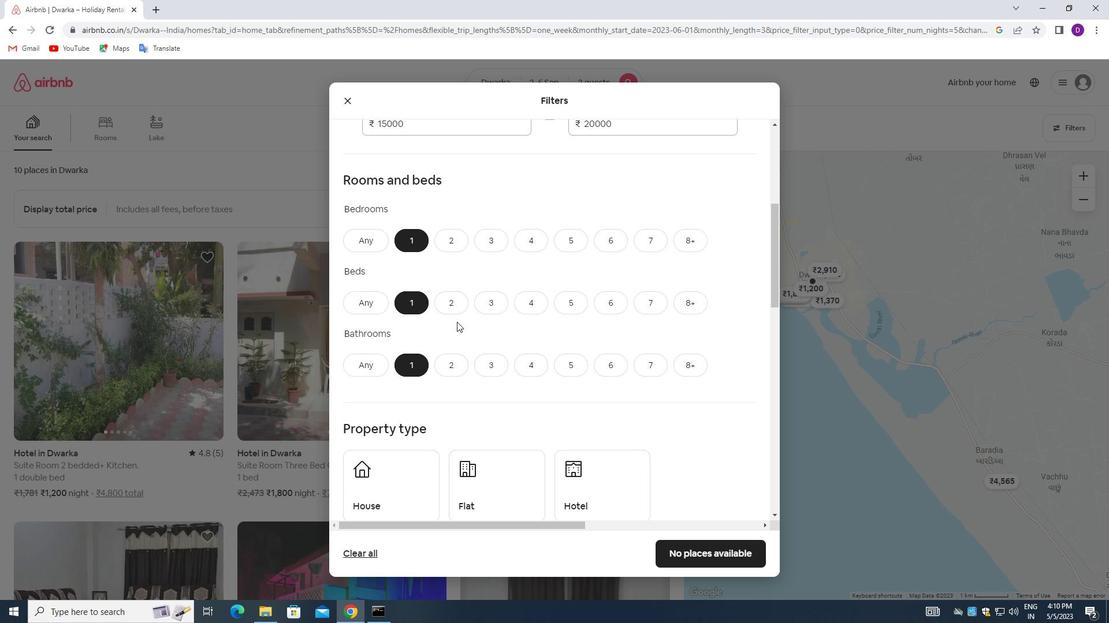 
Action: Mouse scrolled (466, 325) with delta (0, 0)
Screenshot: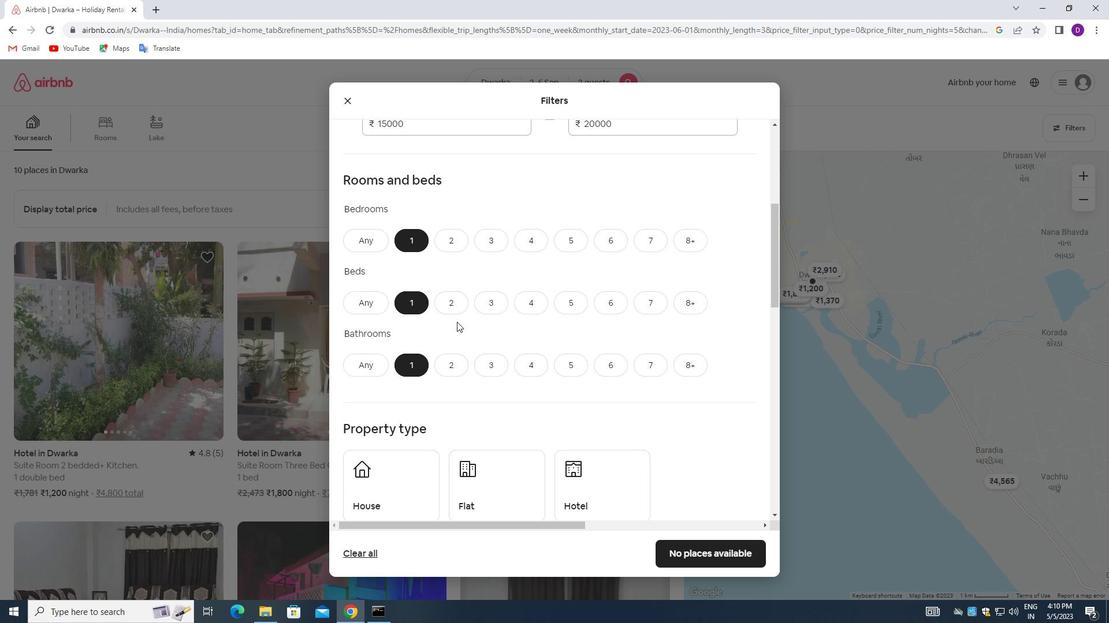 
Action: Mouse moved to (467, 326)
Screenshot: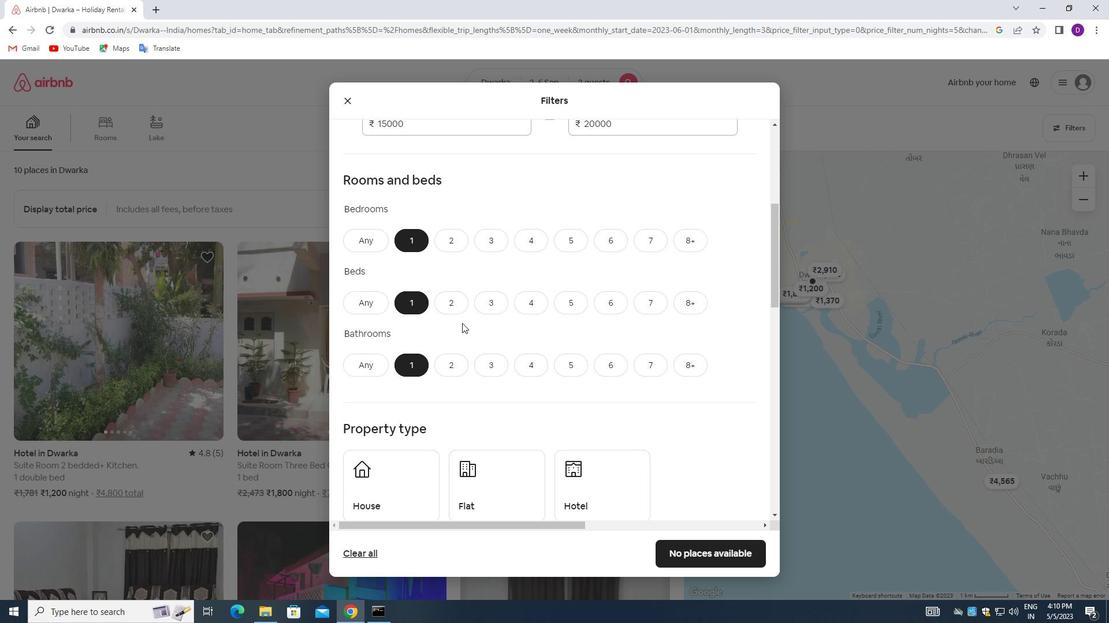 
Action: Mouse scrolled (467, 325) with delta (0, 0)
Screenshot: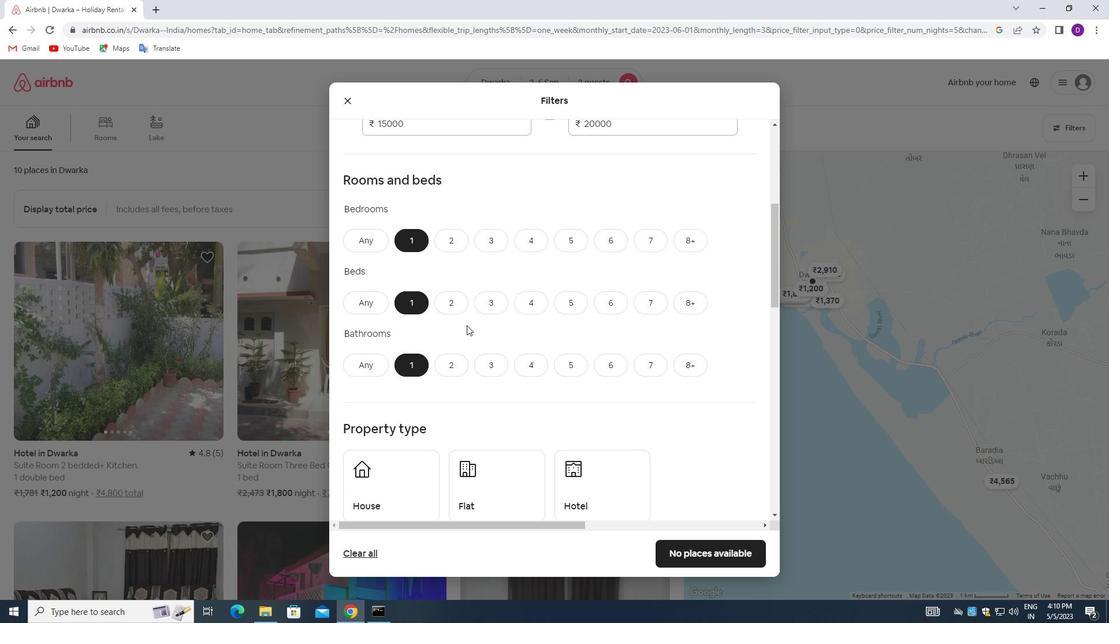 
Action: Mouse moved to (406, 350)
Screenshot: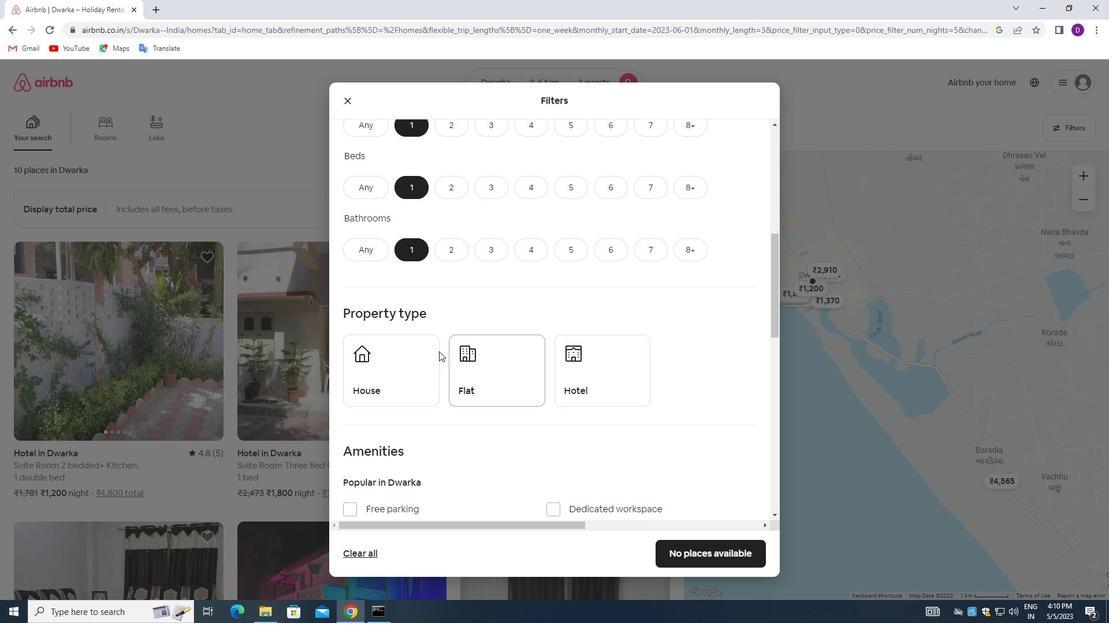 
Action: Mouse pressed left at (406, 350)
Screenshot: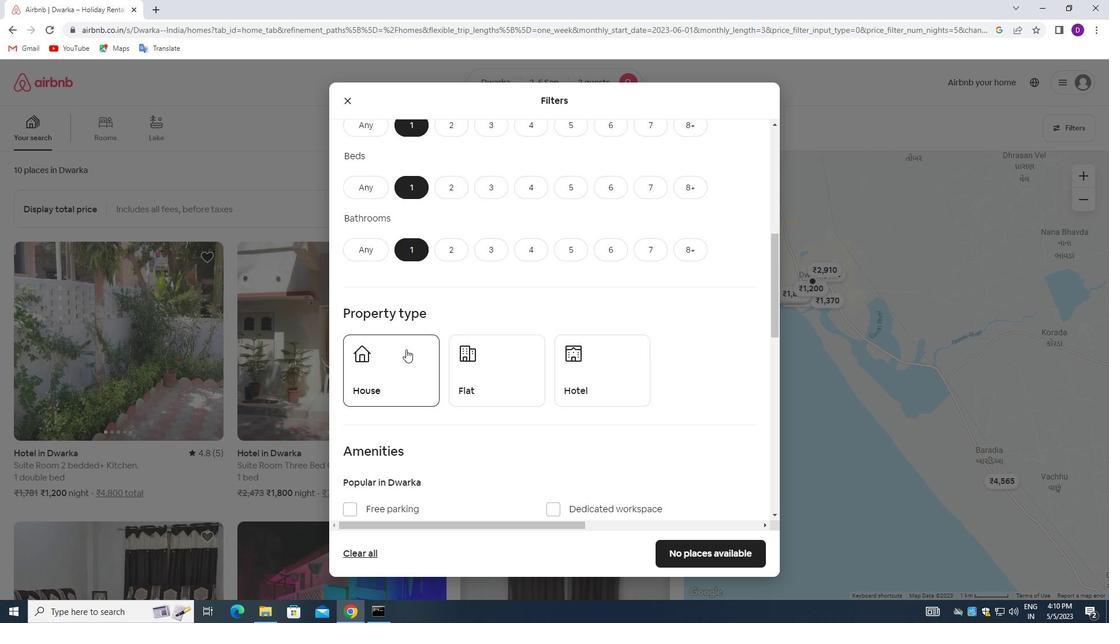 
Action: Mouse moved to (492, 360)
Screenshot: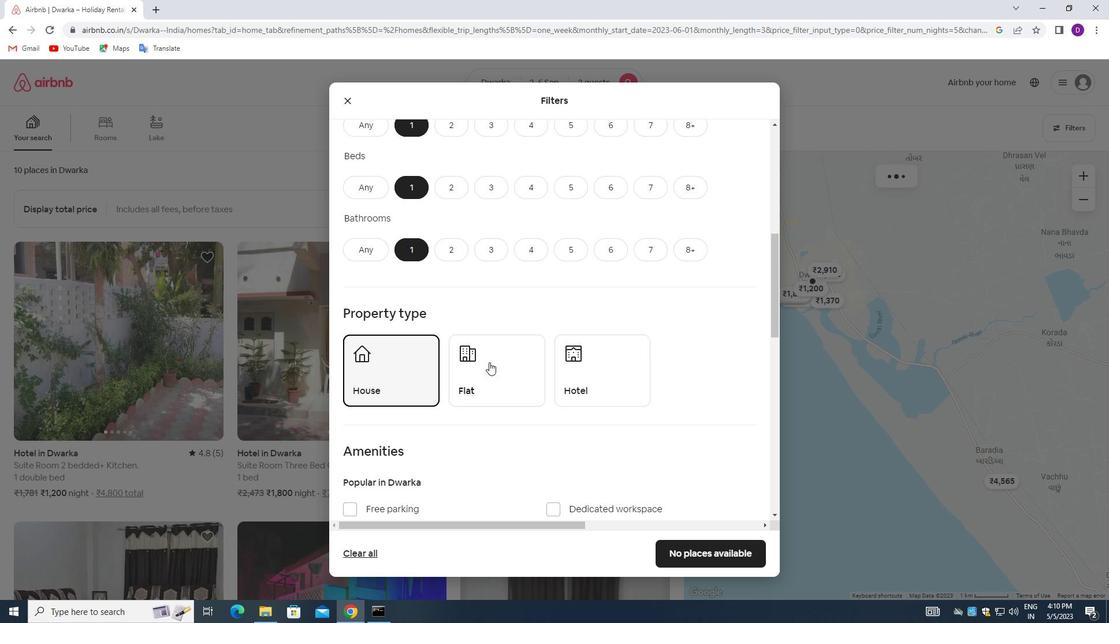 
Action: Mouse pressed left at (492, 360)
Screenshot: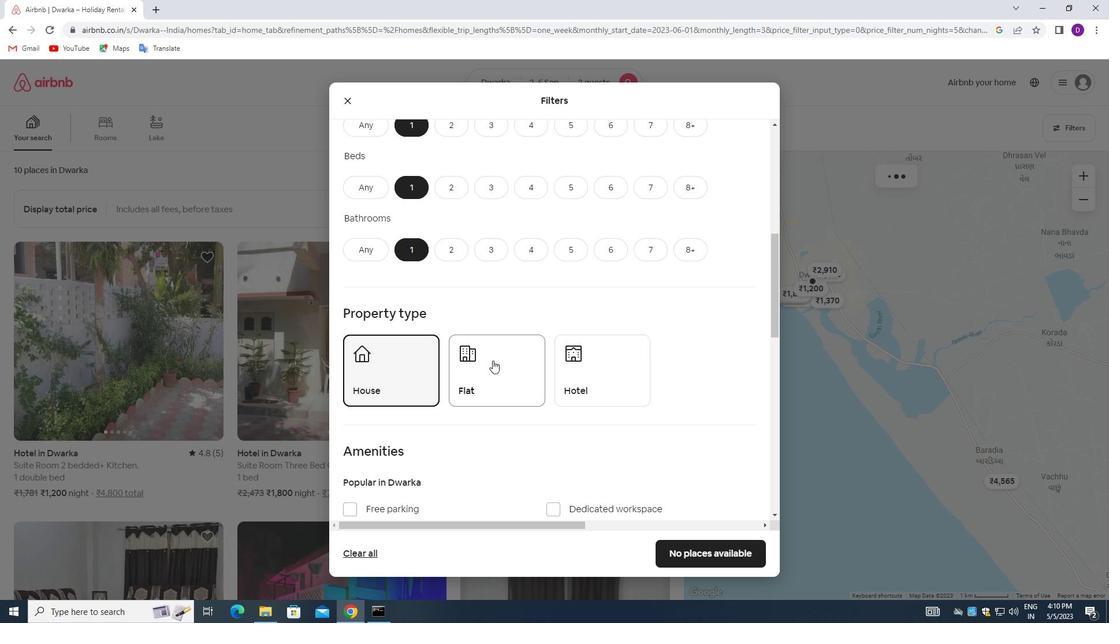 
Action: Mouse moved to (588, 360)
Screenshot: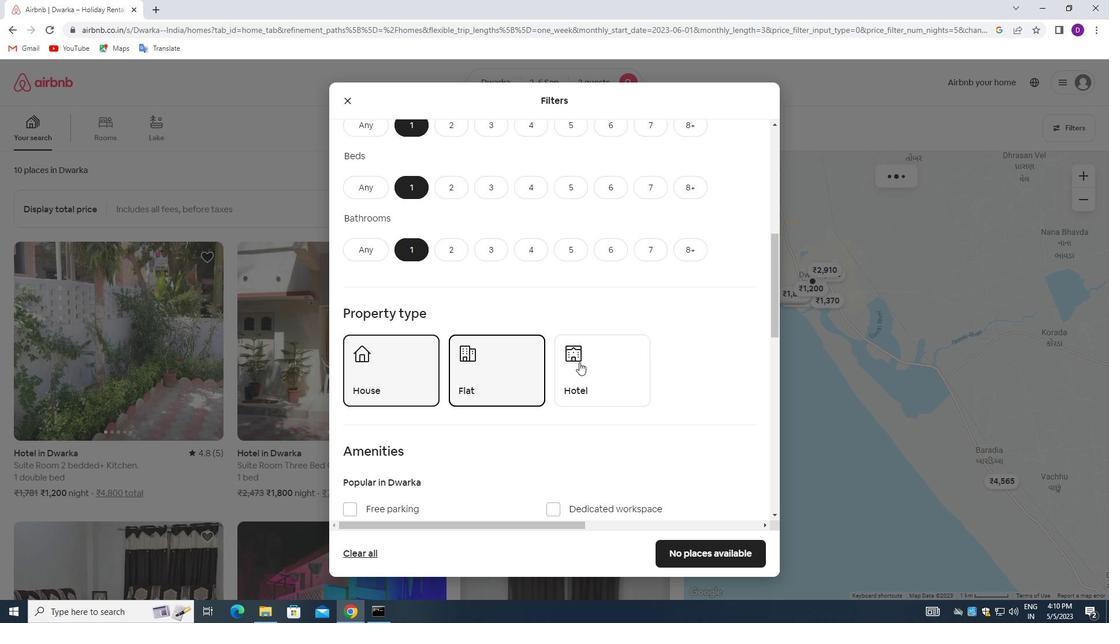 
Action: Mouse pressed left at (588, 360)
Screenshot: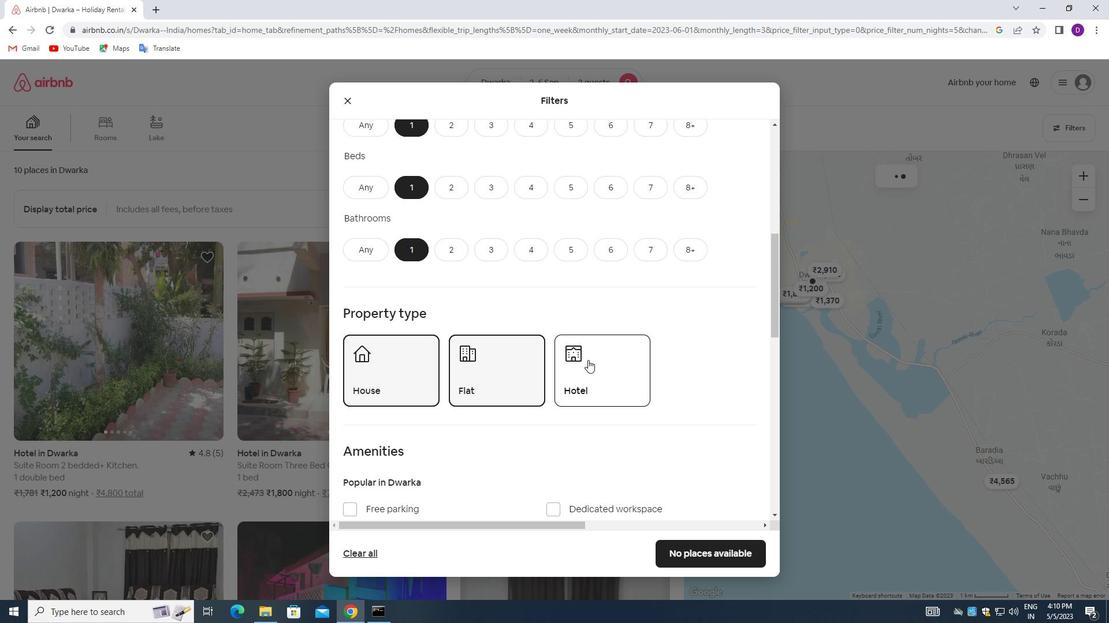 
Action: Mouse moved to (530, 334)
Screenshot: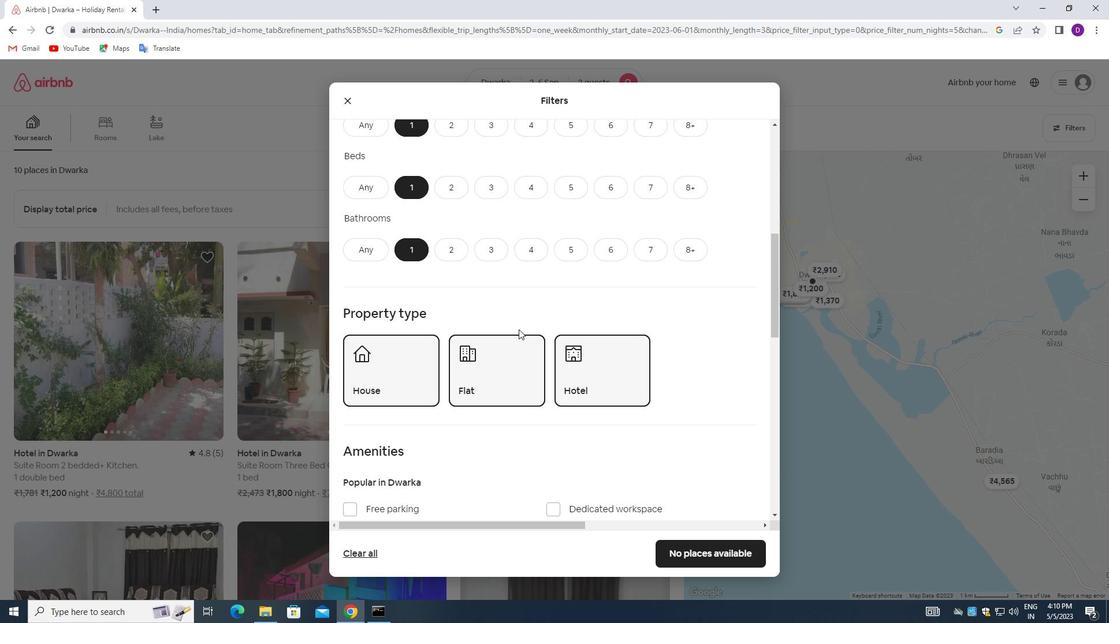 
Action: Mouse scrolled (530, 333) with delta (0, 0)
Screenshot: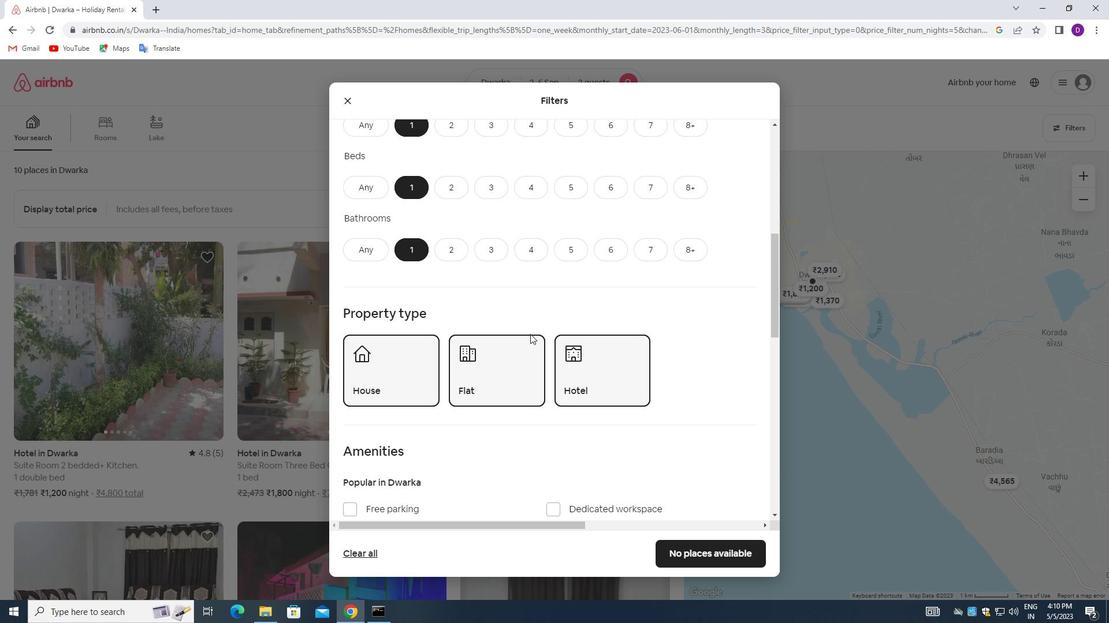 
Action: Mouse scrolled (530, 333) with delta (0, 0)
Screenshot: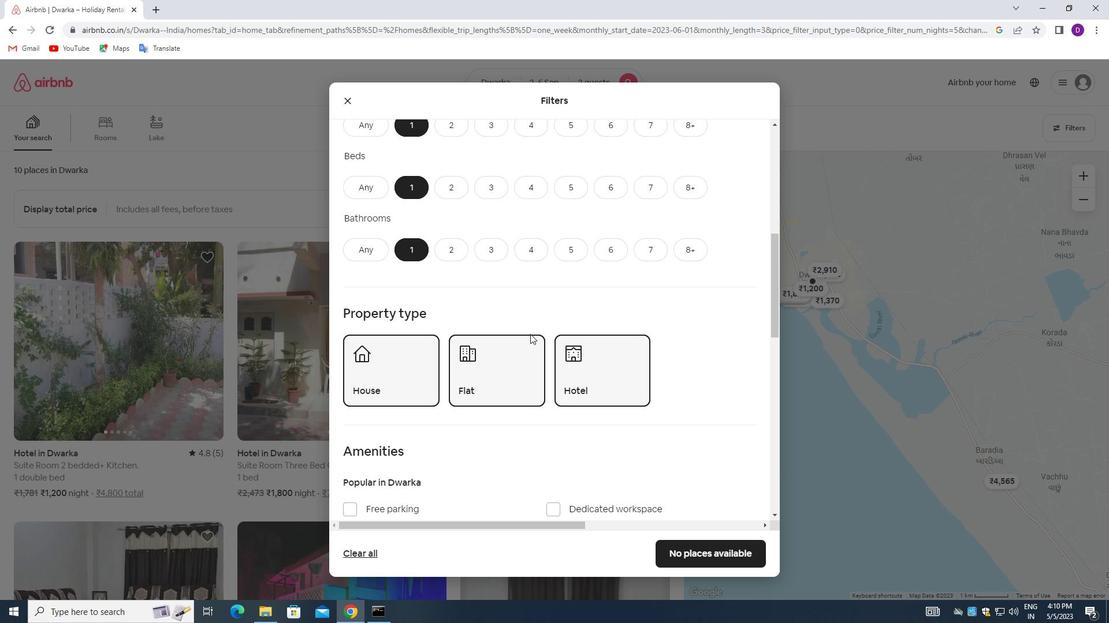 
Action: Mouse scrolled (530, 333) with delta (0, 0)
Screenshot: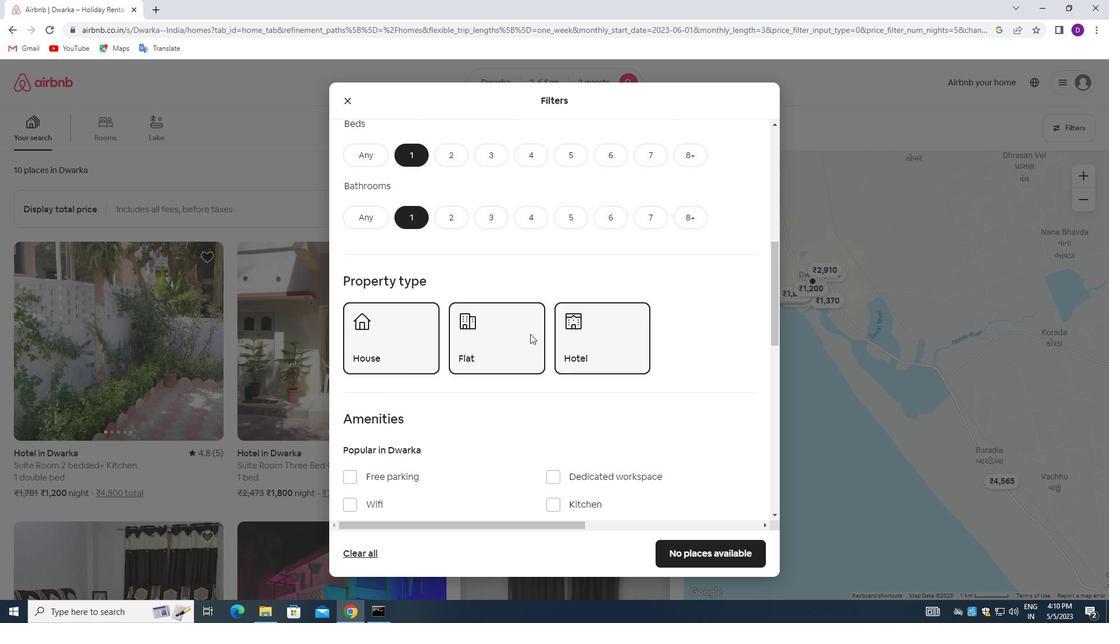 
Action: Mouse scrolled (530, 333) with delta (0, 0)
Screenshot: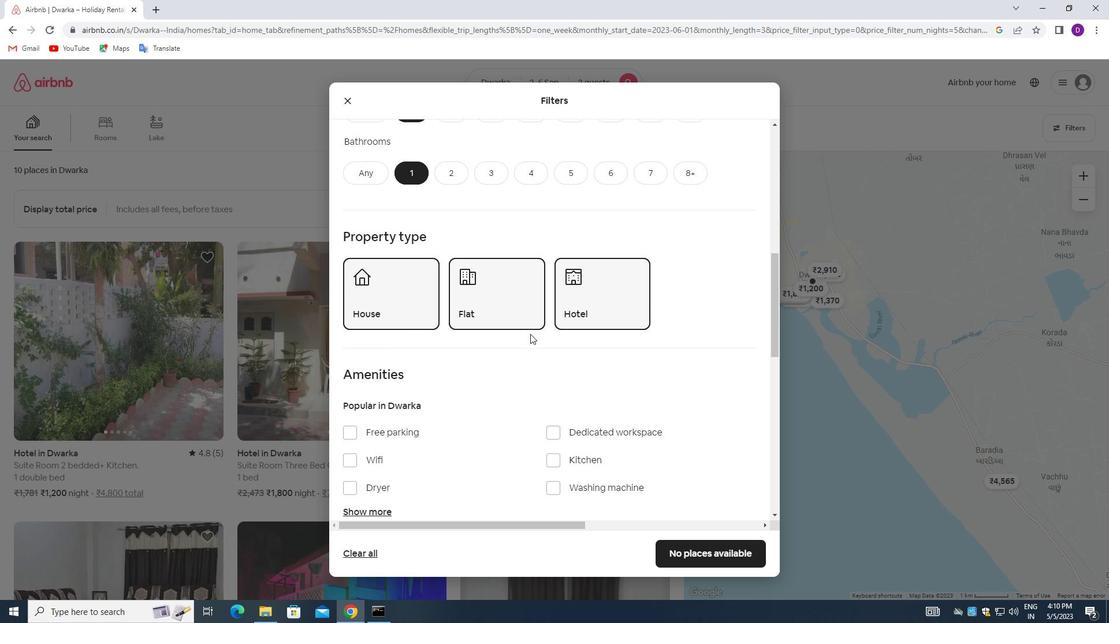 
Action: Mouse moved to (554, 335)
Screenshot: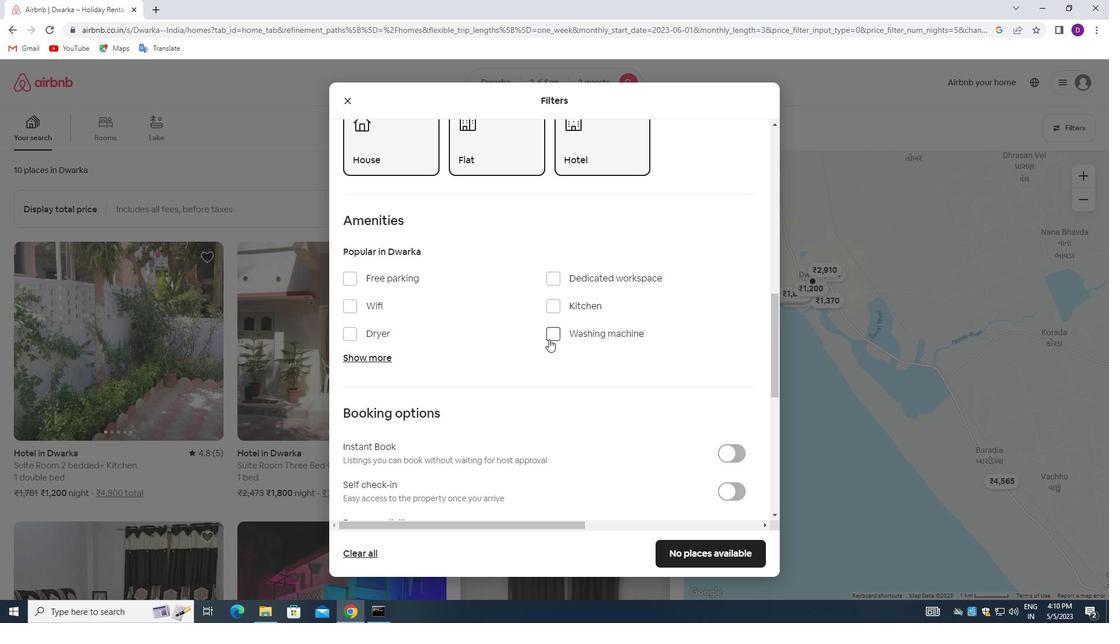 
Action: Mouse pressed left at (554, 335)
Screenshot: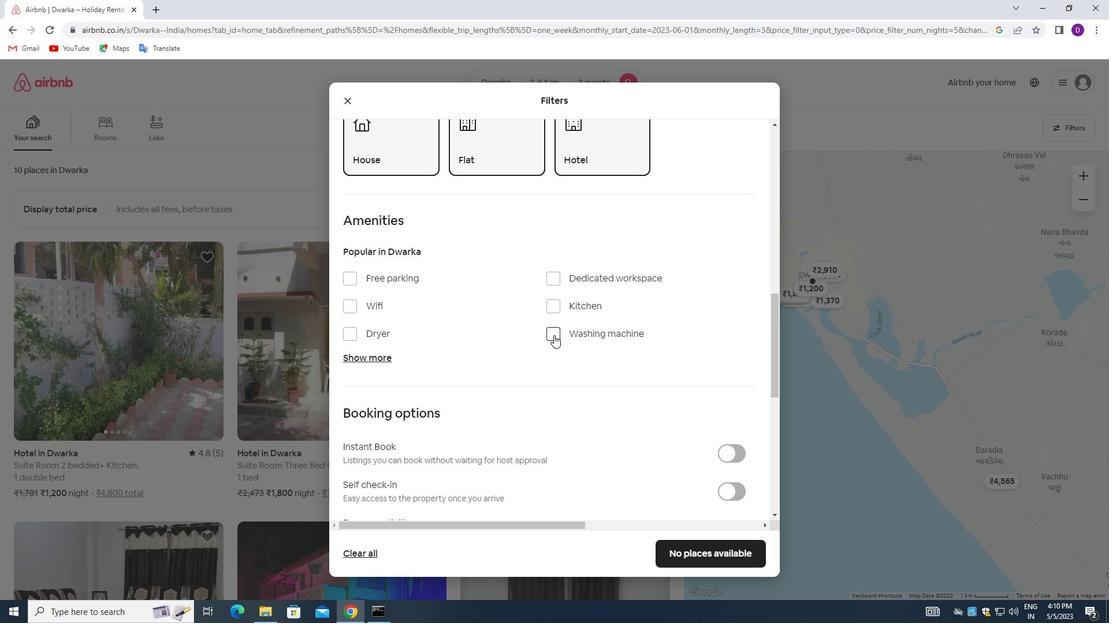 
Action: Mouse moved to (558, 343)
Screenshot: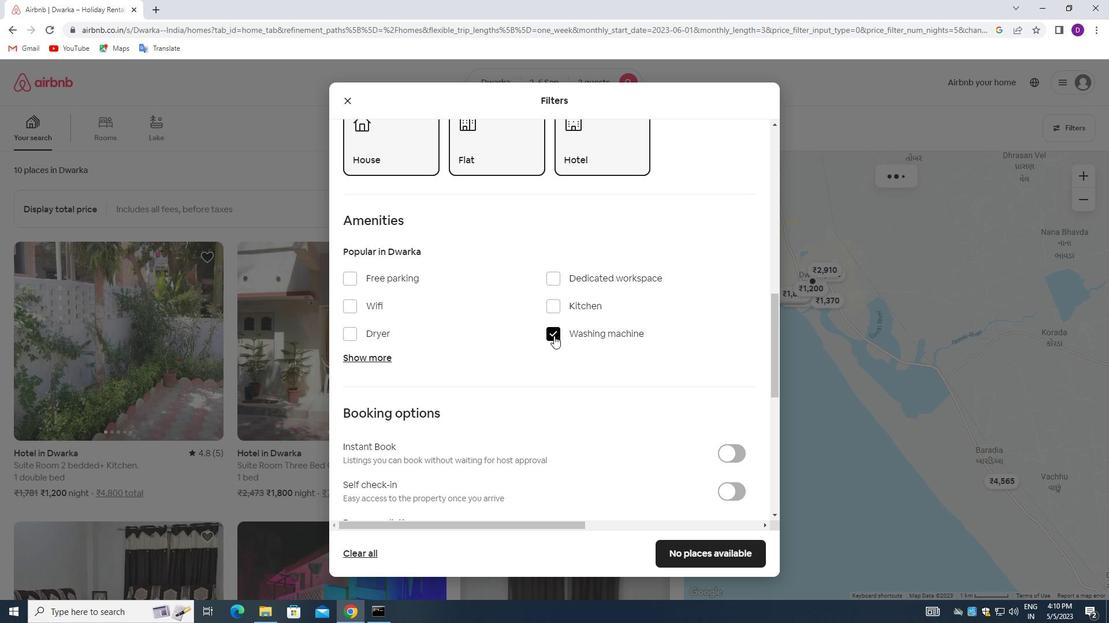 
Action: Mouse scrolled (558, 342) with delta (0, 0)
Screenshot: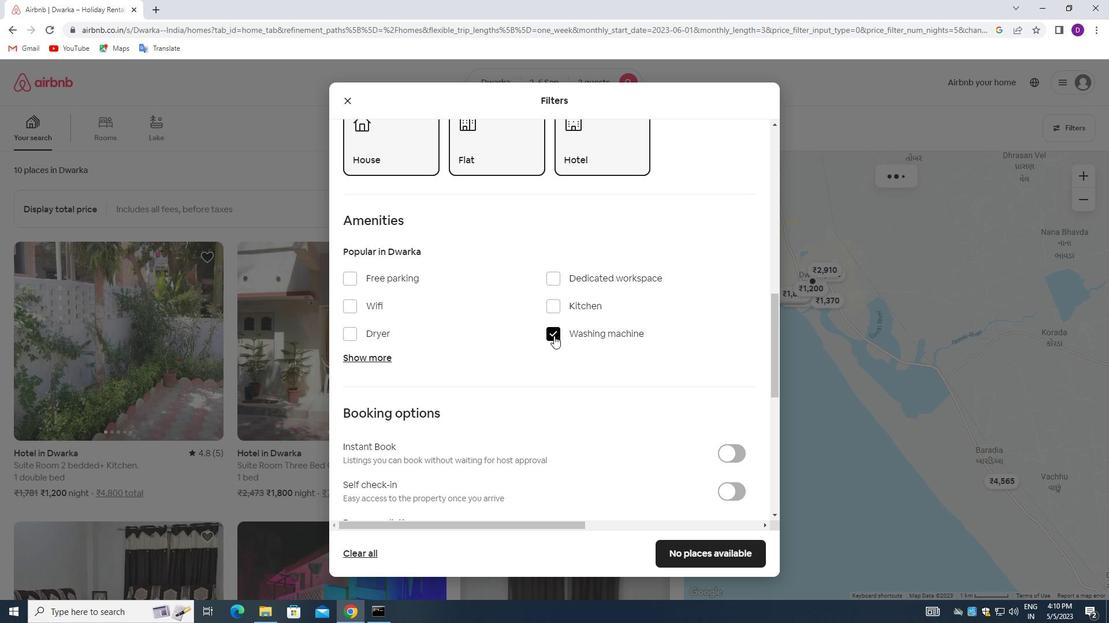 
Action: Mouse moved to (559, 345)
Screenshot: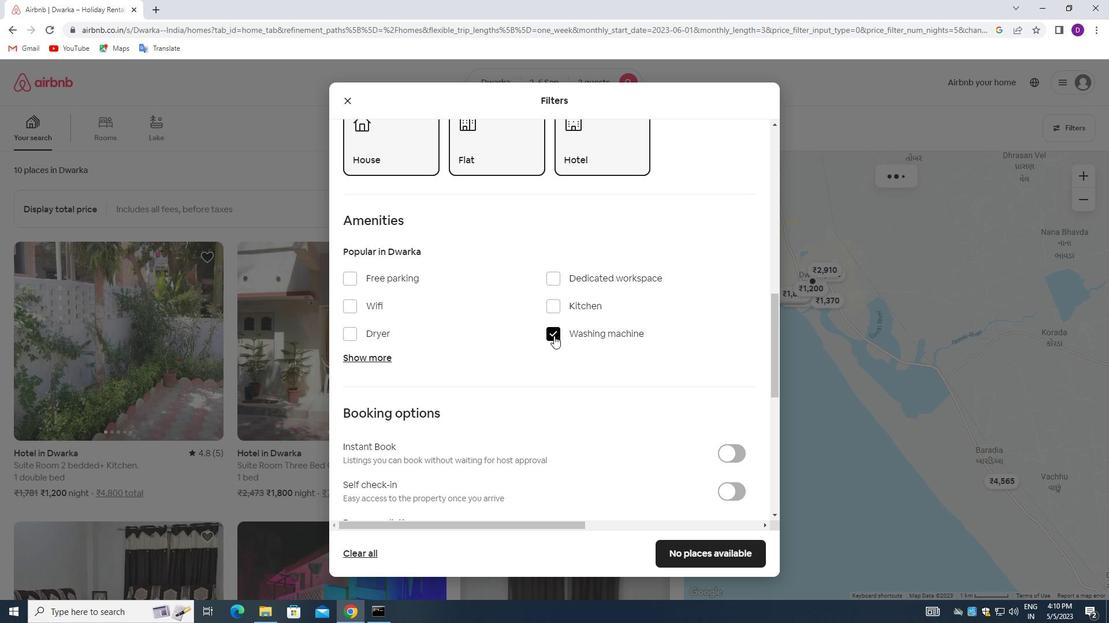 
Action: Mouse scrolled (559, 344) with delta (0, 0)
Screenshot: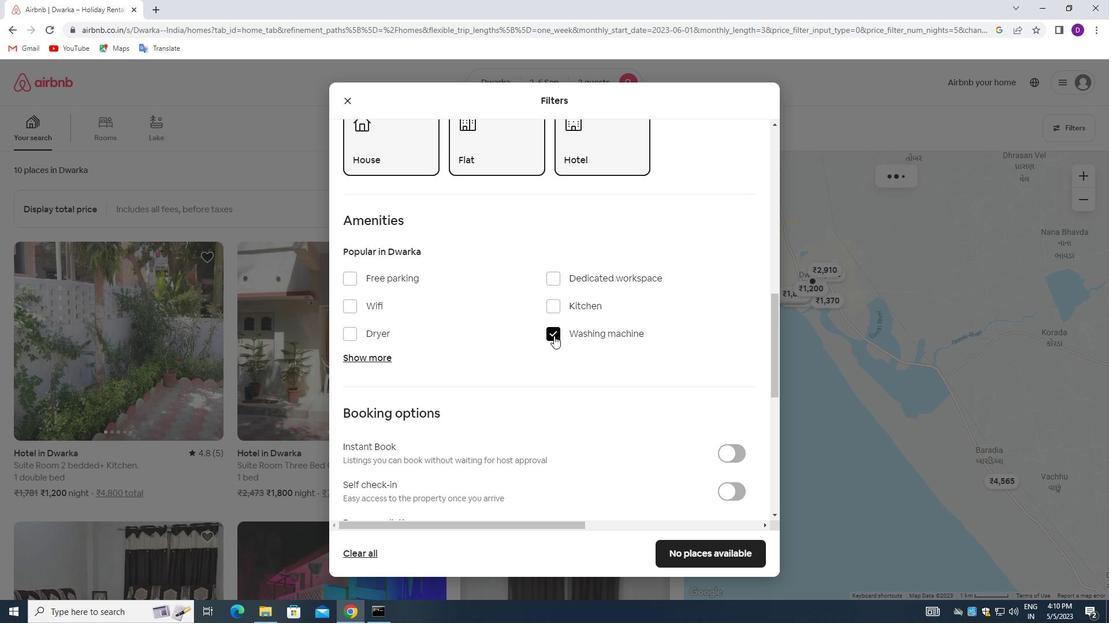 
Action: Mouse moved to (559, 346)
Screenshot: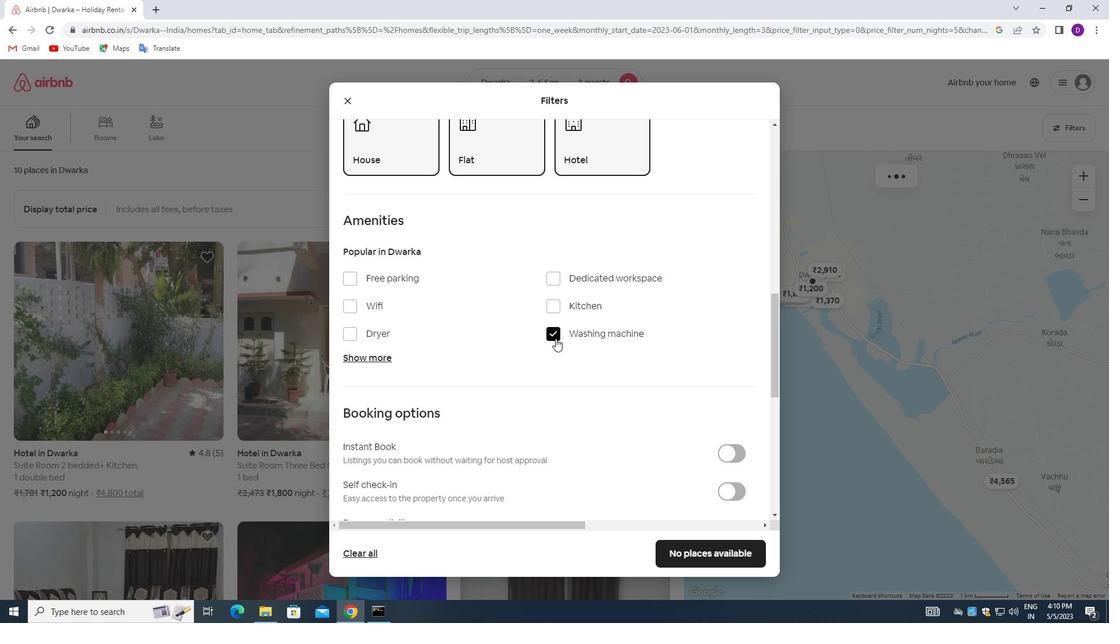 
Action: Mouse scrolled (559, 345) with delta (0, 0)
Screenshot: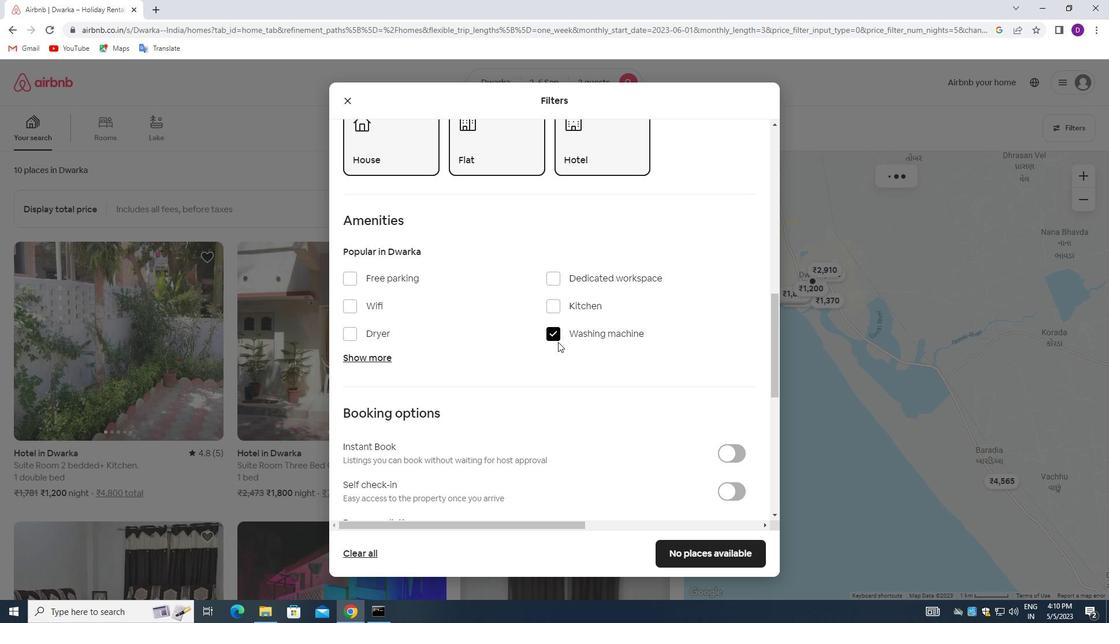 
Action: Mouse moved to (734, 318)
Screenshot: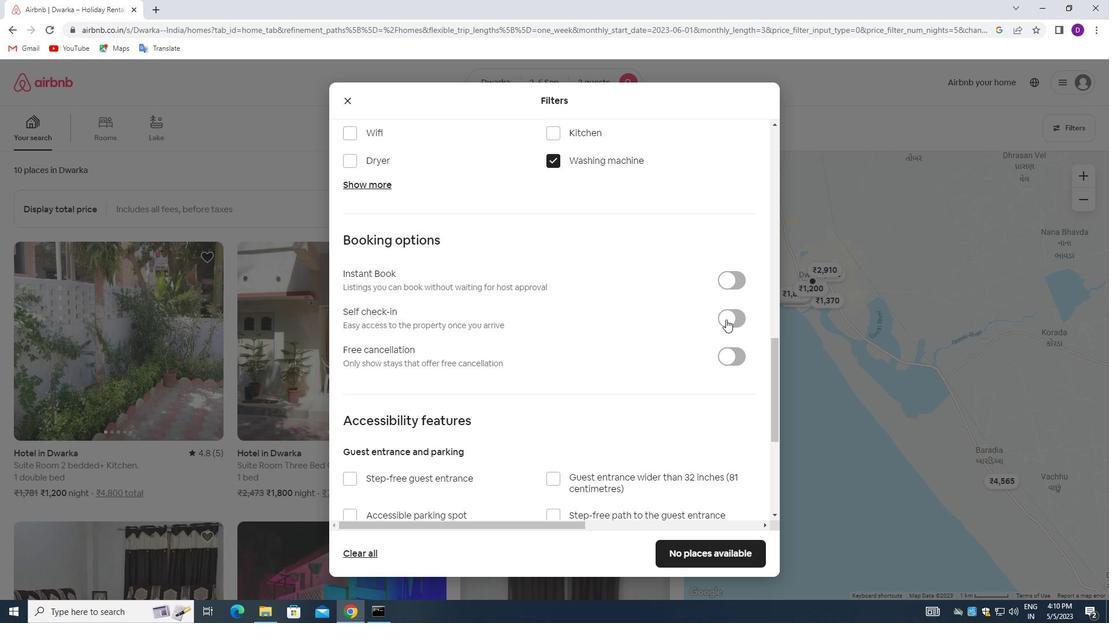 
Action: Mouse pressed left at (734, 318)
Screenshot: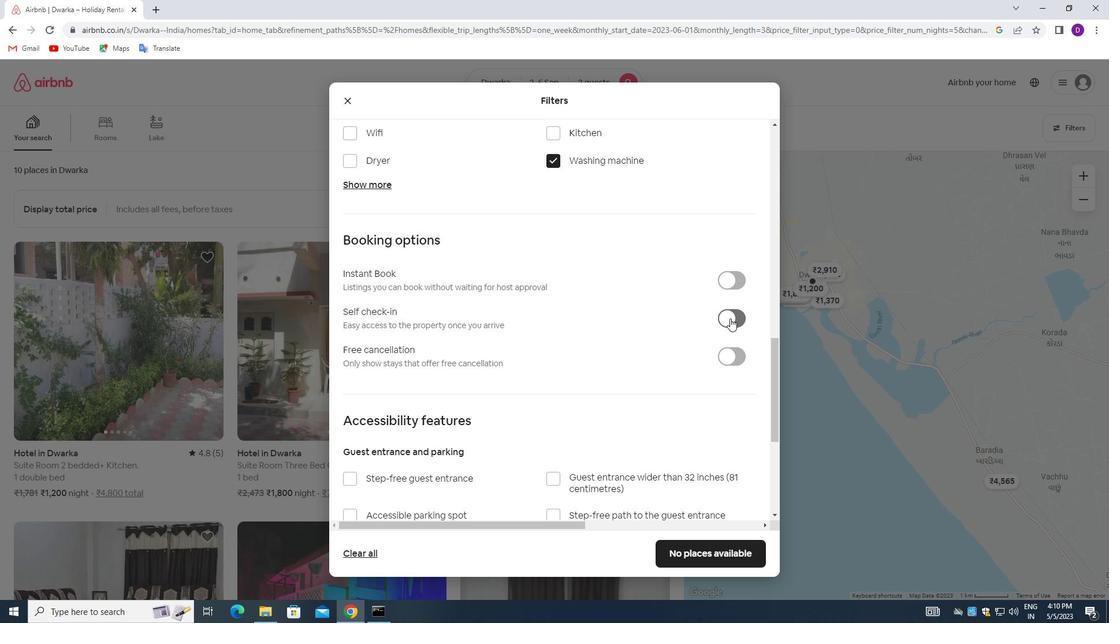 
Action: Mouse moved to (544, 362)
Screenshot: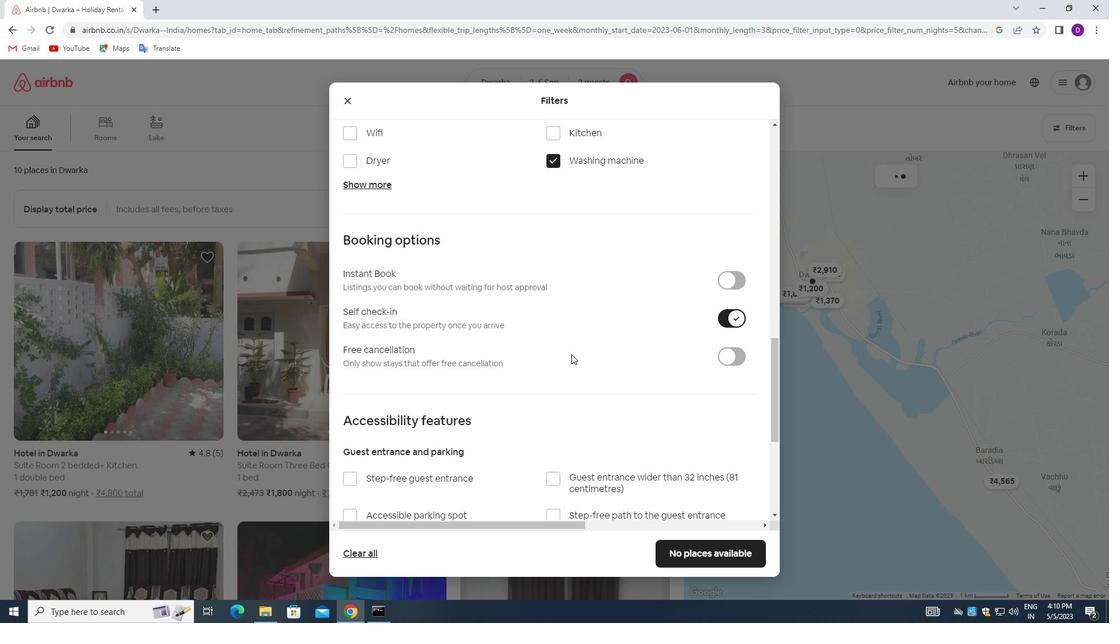 
Action: Mouse scrolled (544, 361) with delta (0, 0)
Screenshot: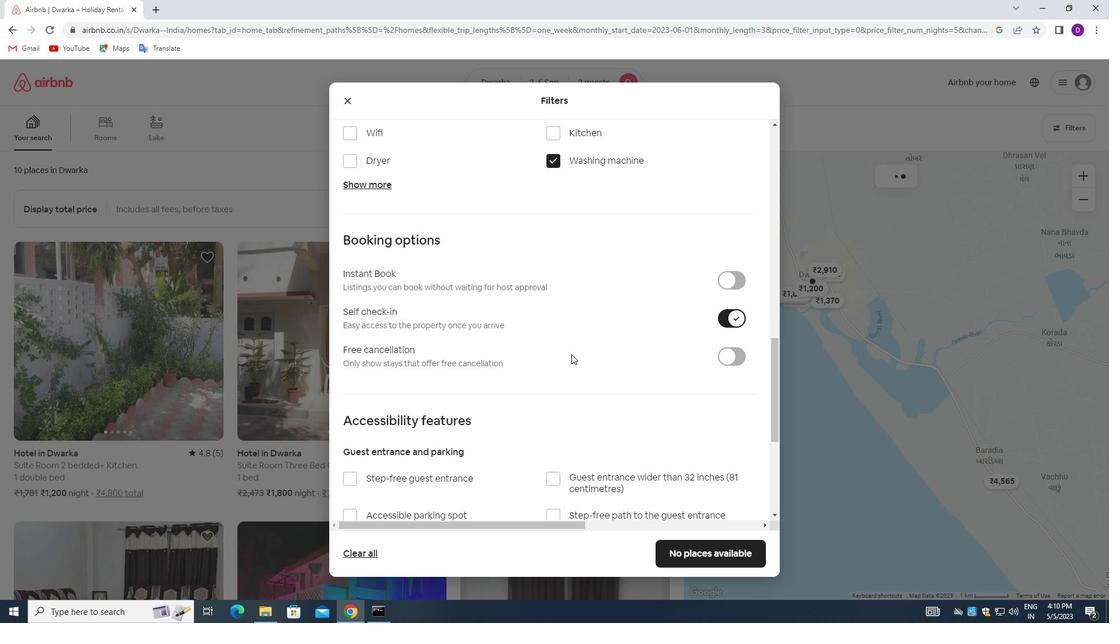 
Action: Mouse moved to (543, 362)
Screenshot: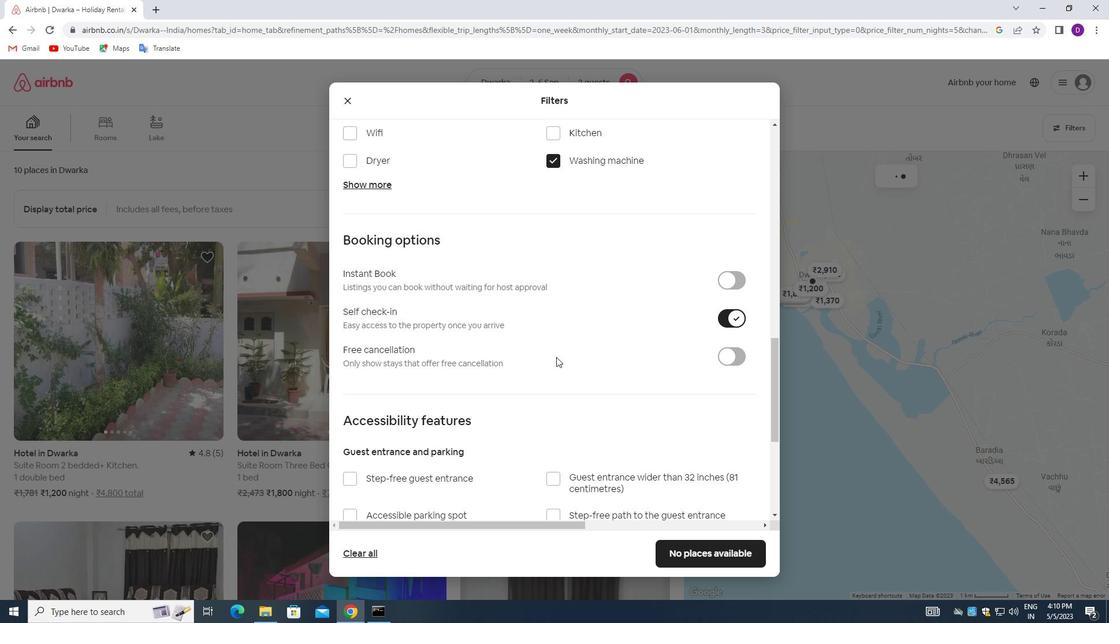
Action: Mouse scrolled (543, 361) with delta (0, 0)
Screenshot: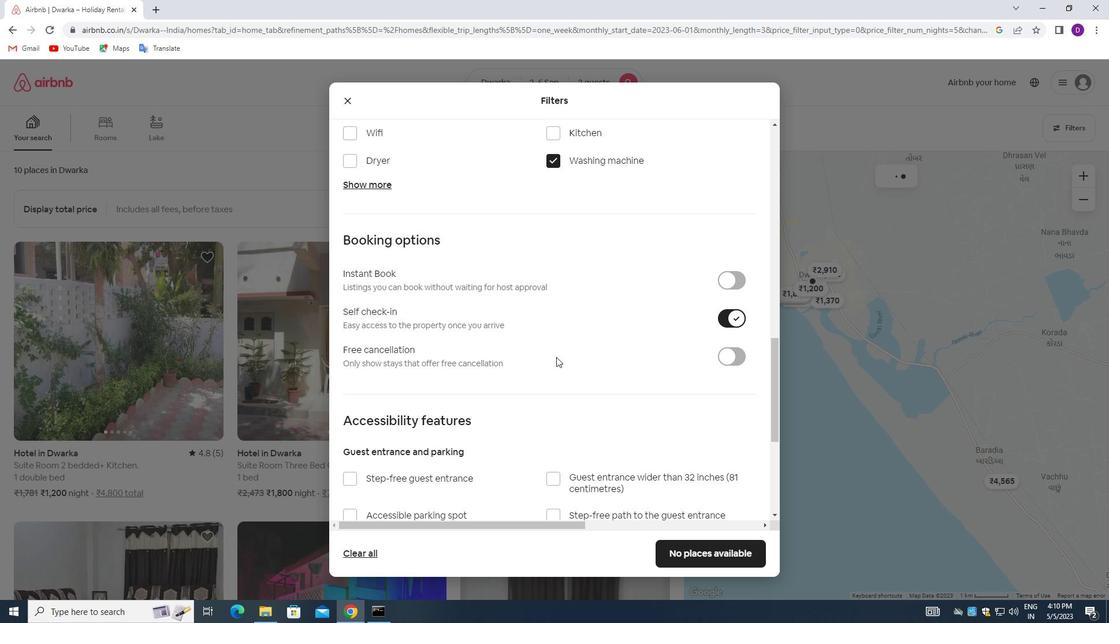 
Action: Mouse scrolled (543, 361) with delta (0, 0)
Screenshot: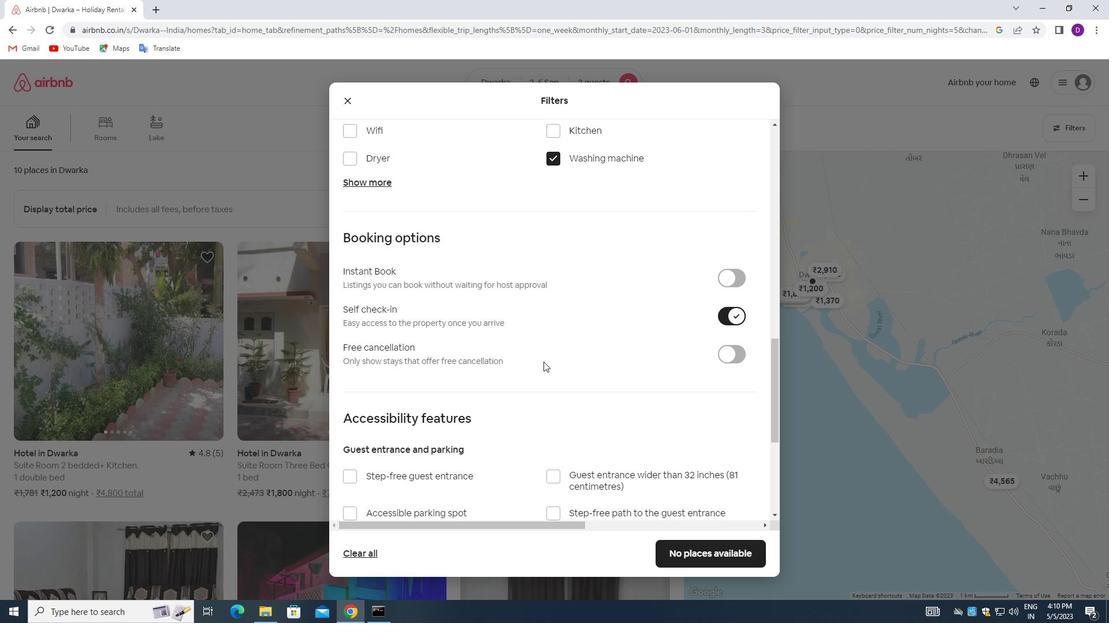 
Action: Mouse moved to (496, 388)
Screenshot: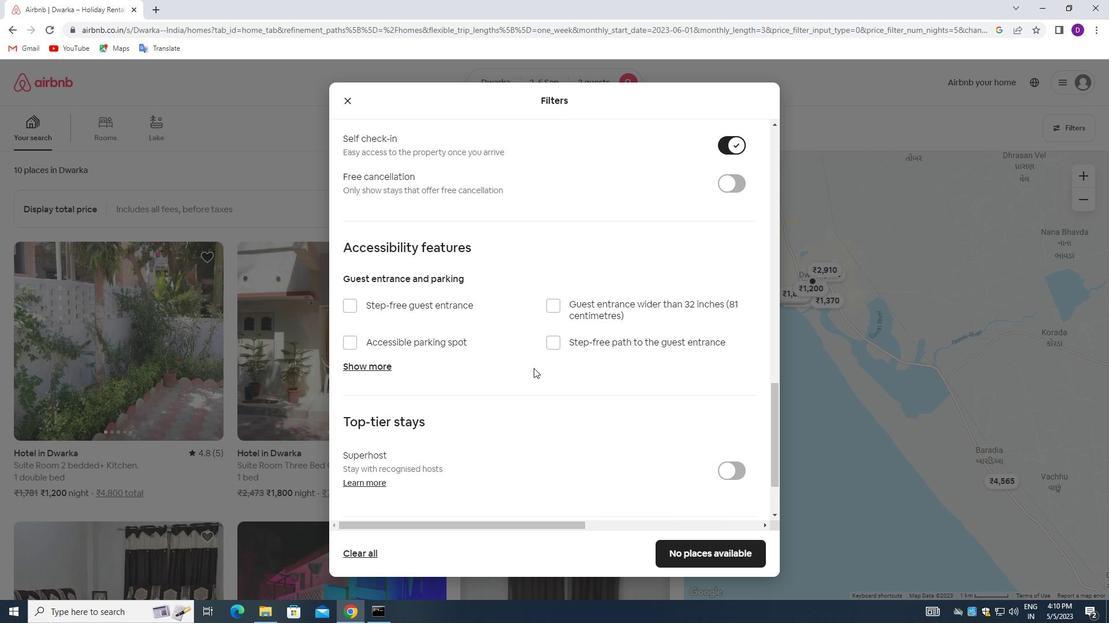 
Action: Mouse scrolled (496, 388) with delta (0, 0)
Screenshot: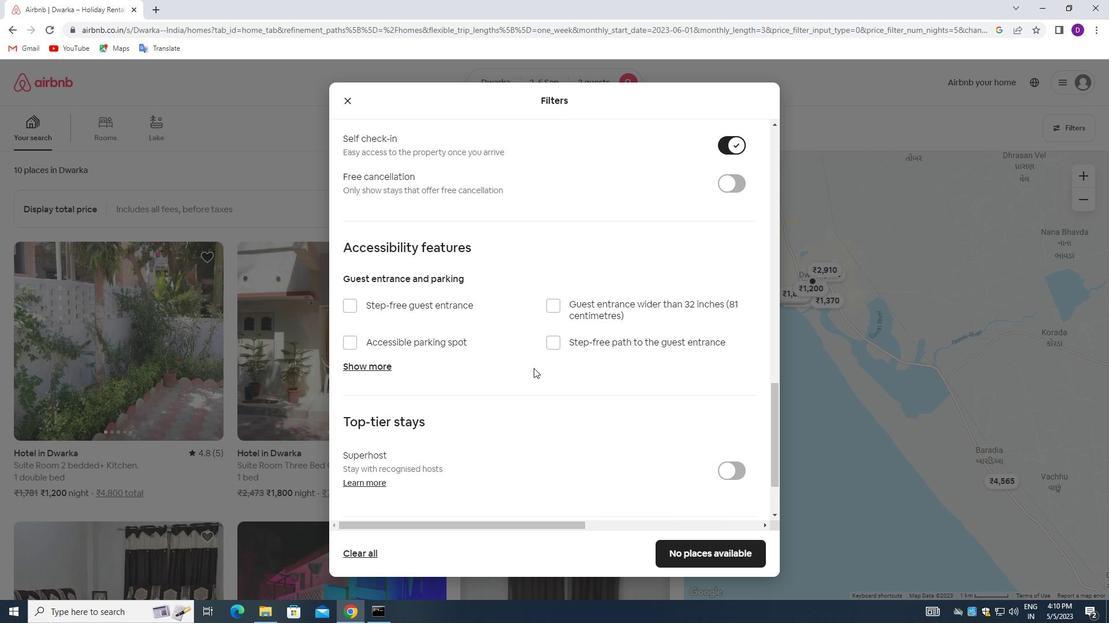 
Action: Mouse moved to (491, 392)
Screenshot: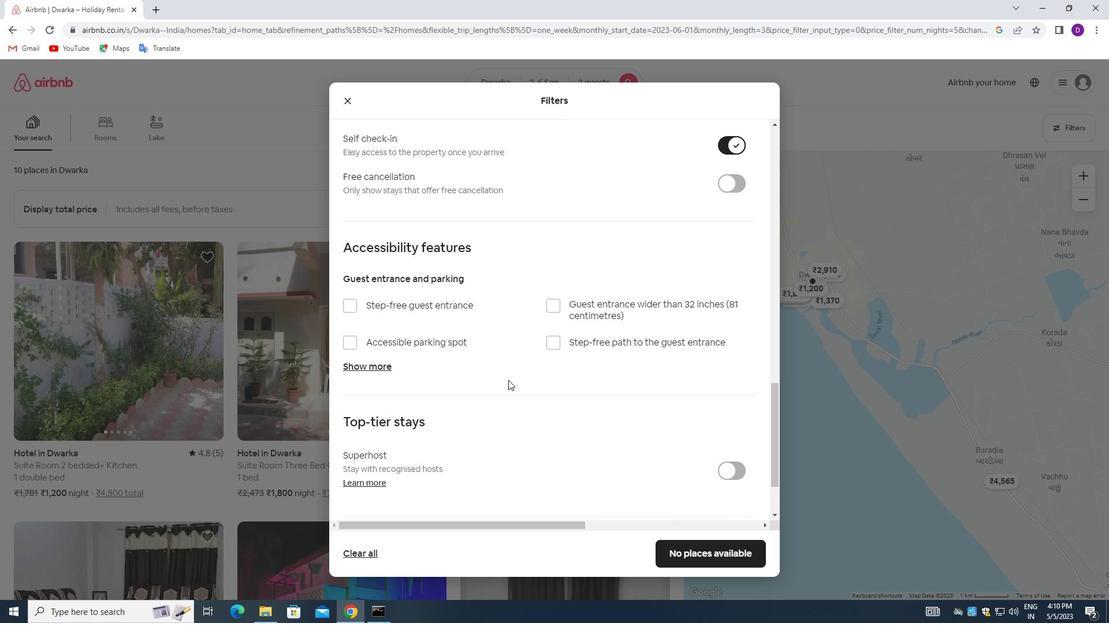 
Action: Mouse scrolled (491, 392) with delta (0, 0)
Screenshot: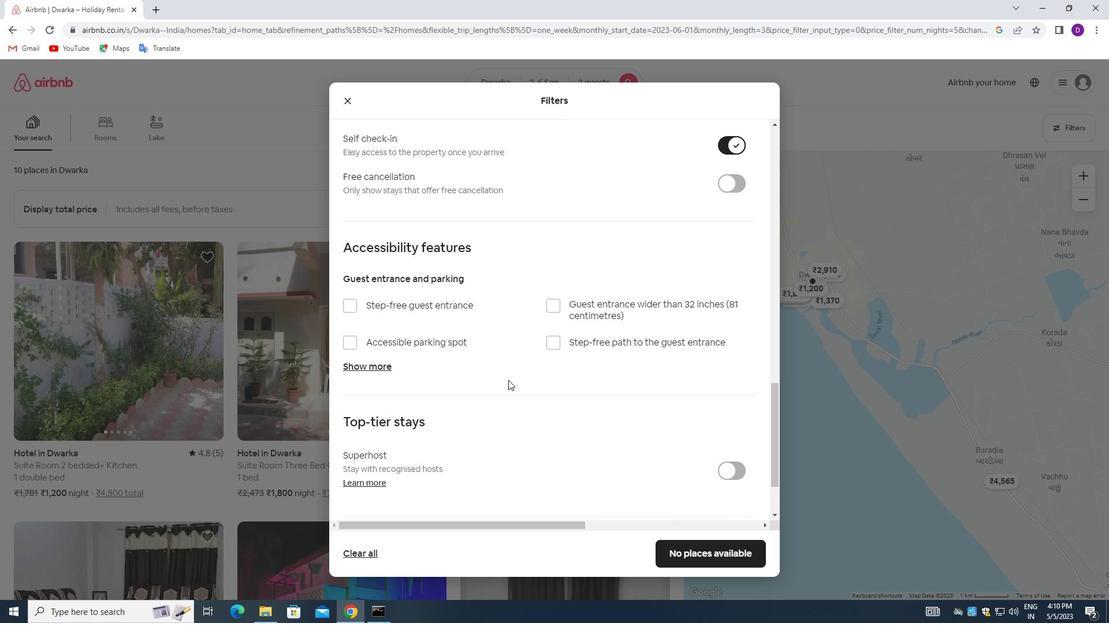 
Action: Mouse moved to (490, 394)
Screenshot: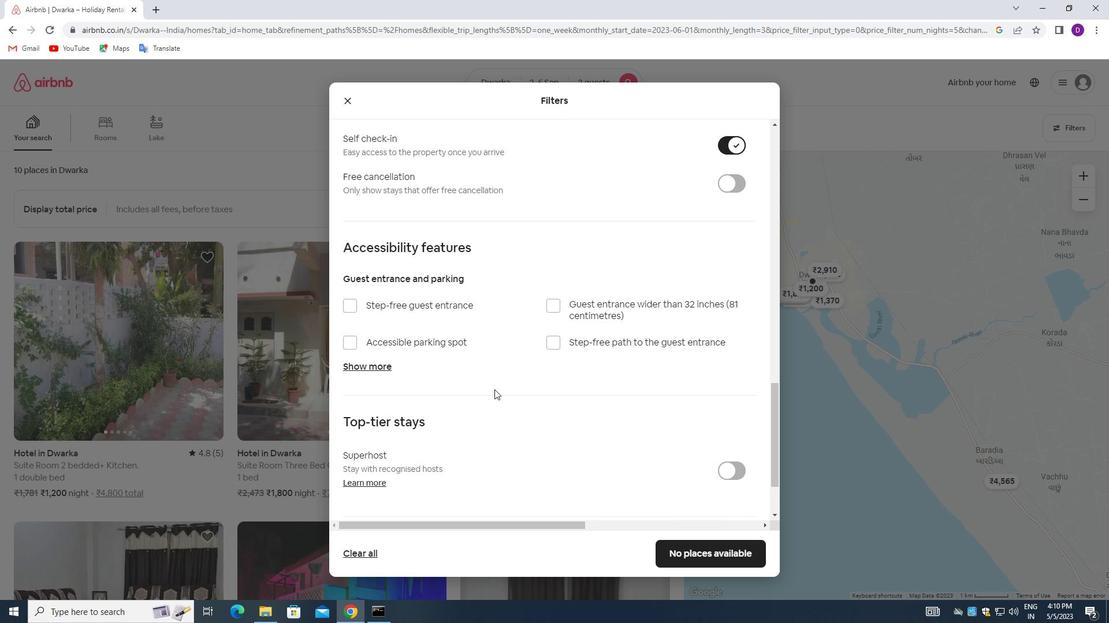 
Action: Mouse scrolled (490, 394) with delta (0, 0)
Screenshot: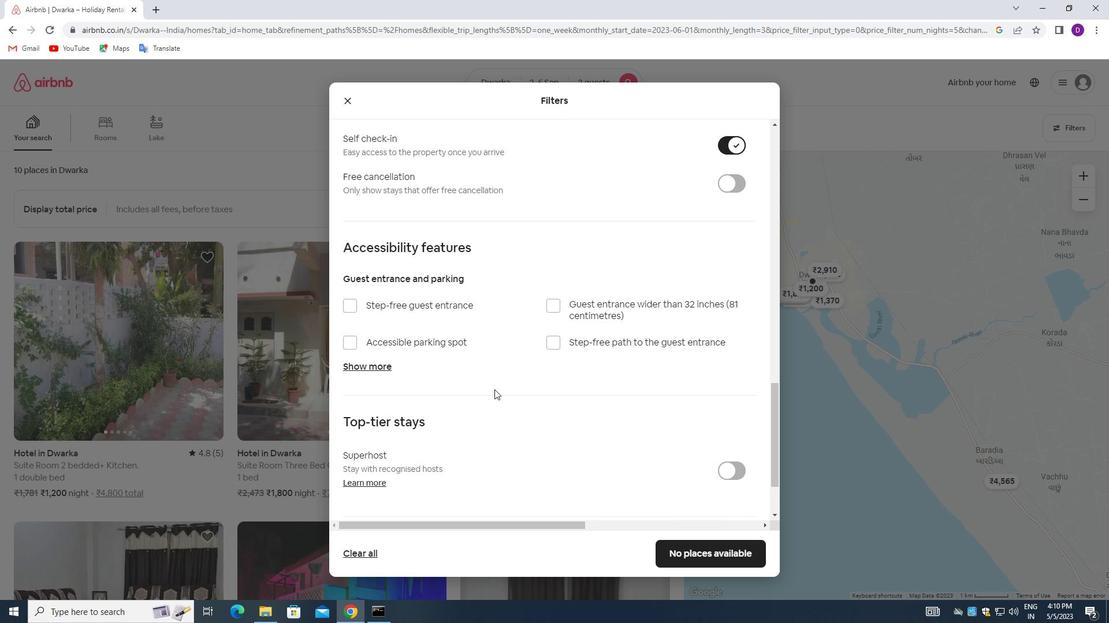 
Action: Mouse moved to (489, 400)
Screenshot: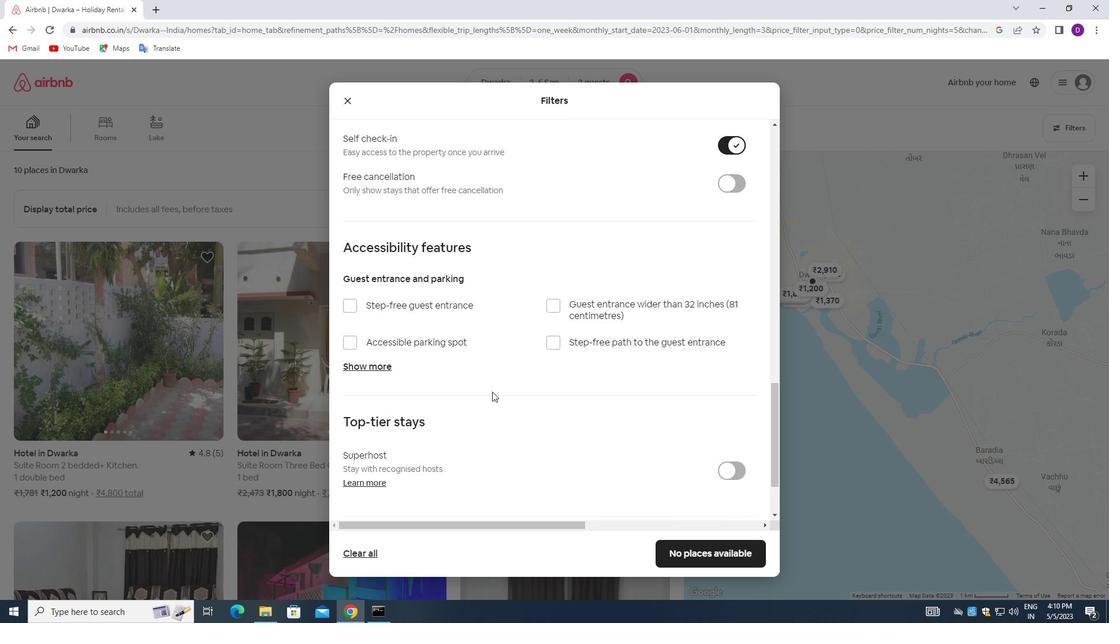 
Action: Mouse scrolled (489, 399) with delta (0, 0)
Screenshot: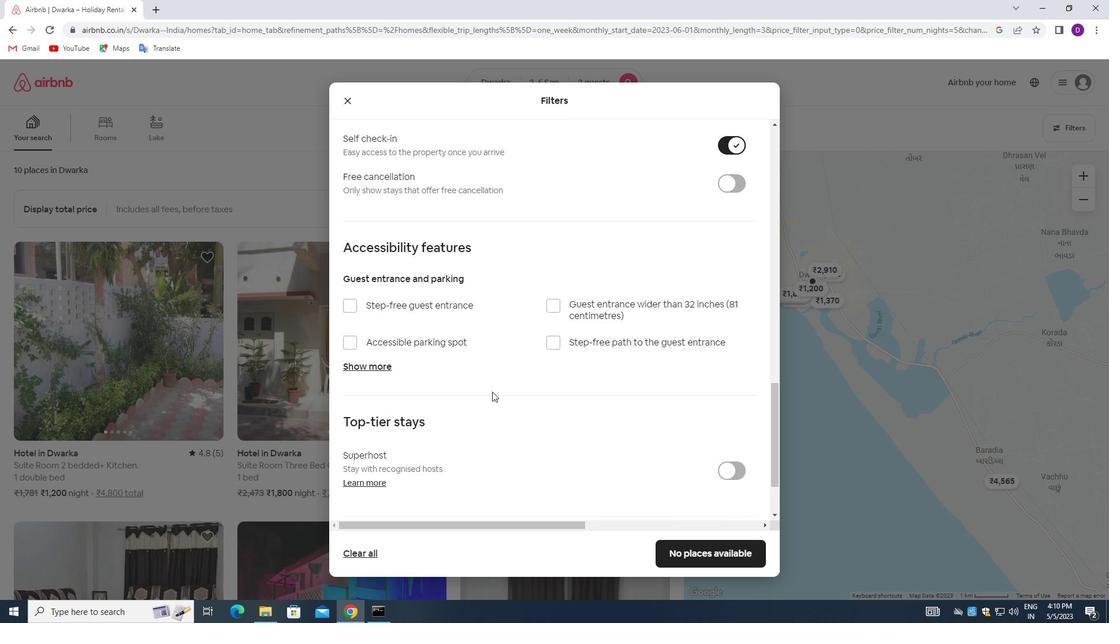 
Action: Mouse moved to (351, 485)
Screenshot: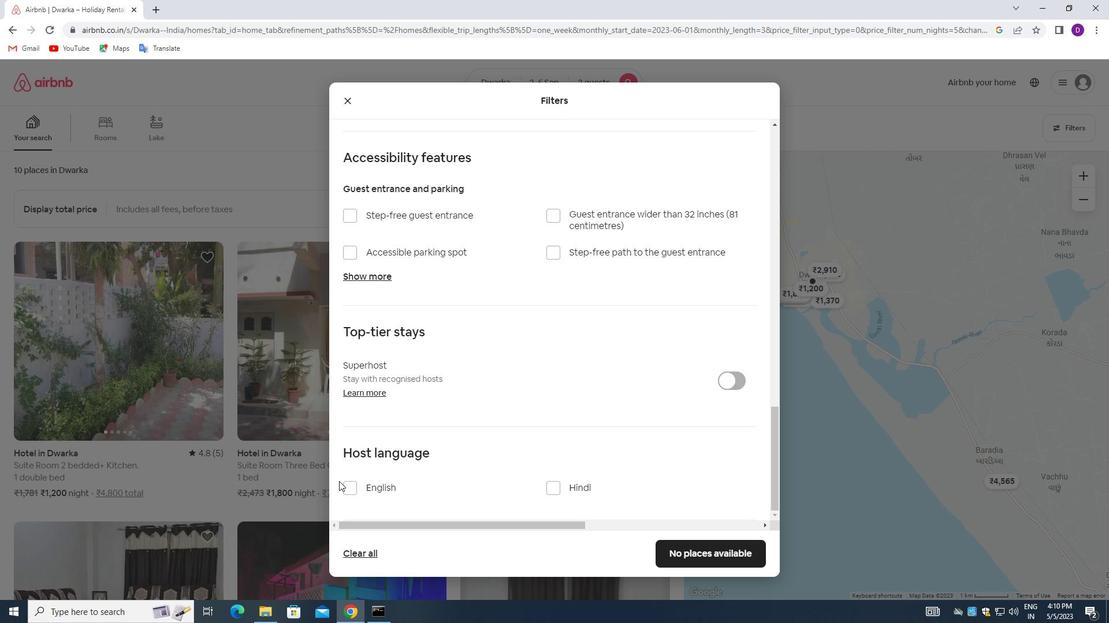 
Action: Mouse pressed left at (351, 485)
Screenshot: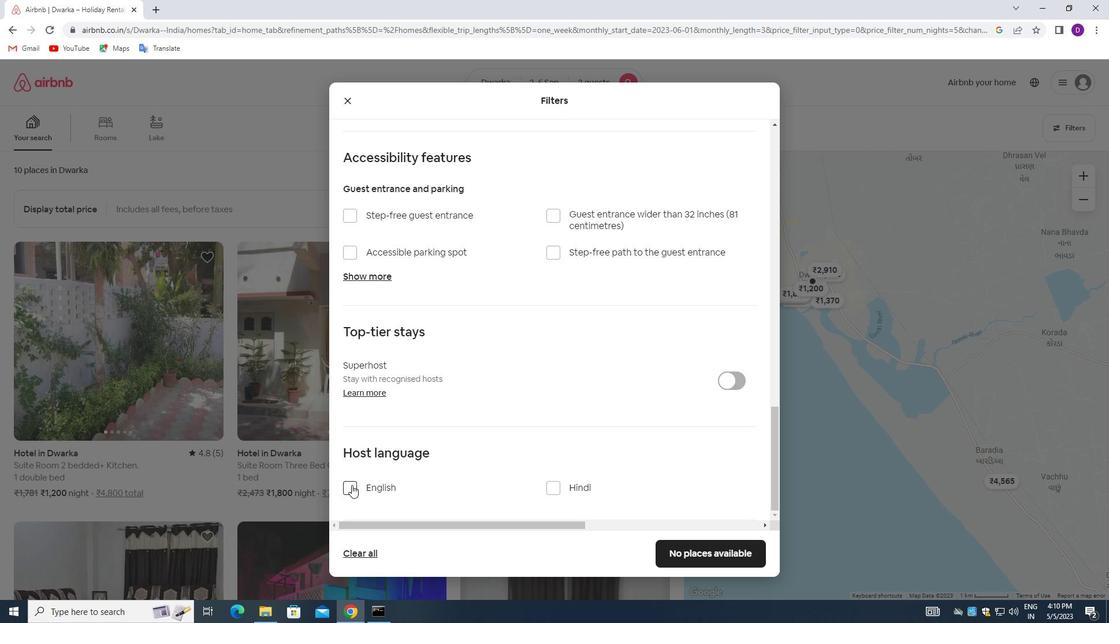
Action: Mouse moved to (679, 544)
Screenshot: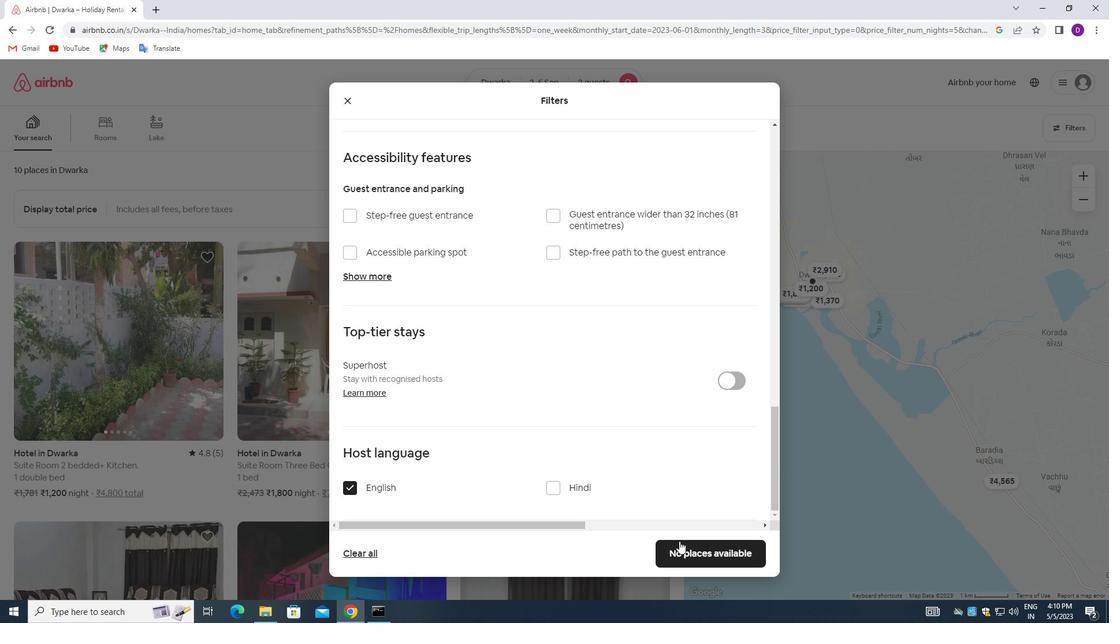 
Action: Mouse pressed left at (679, 544)
Screenshot: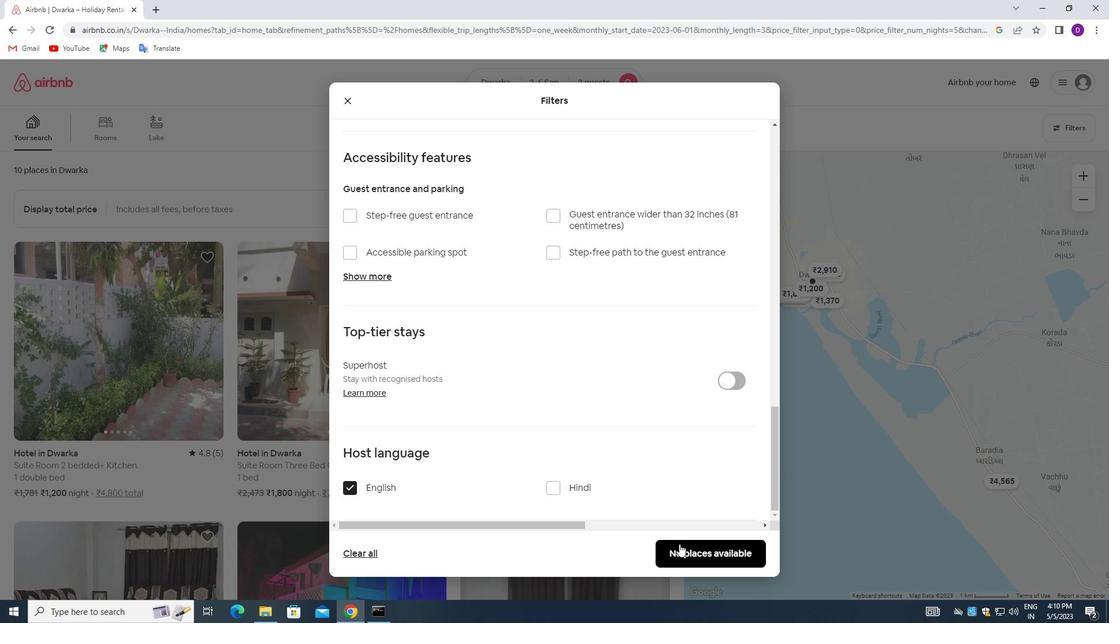 
Action: Mouse moved to (645, 431)
Screenshot: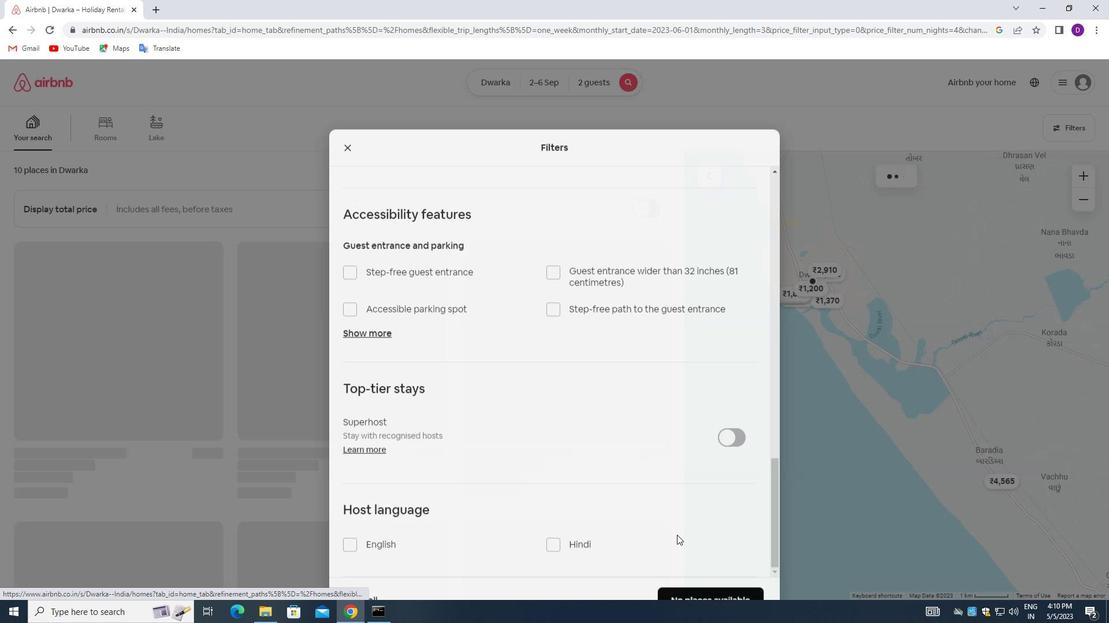 
